 Task: Find connections with filter location Lingcheng with filter topic #Lockdownwith filter profile language German with filter current company HARMAN India with filter school Integral University, Lucknow, Uttar Pradesh with filter industry Animation and Post-production with filter service category Date Entry with filter keywords title Chief Engineer
Action: Mouse moved to (295, 194)
Screenshot: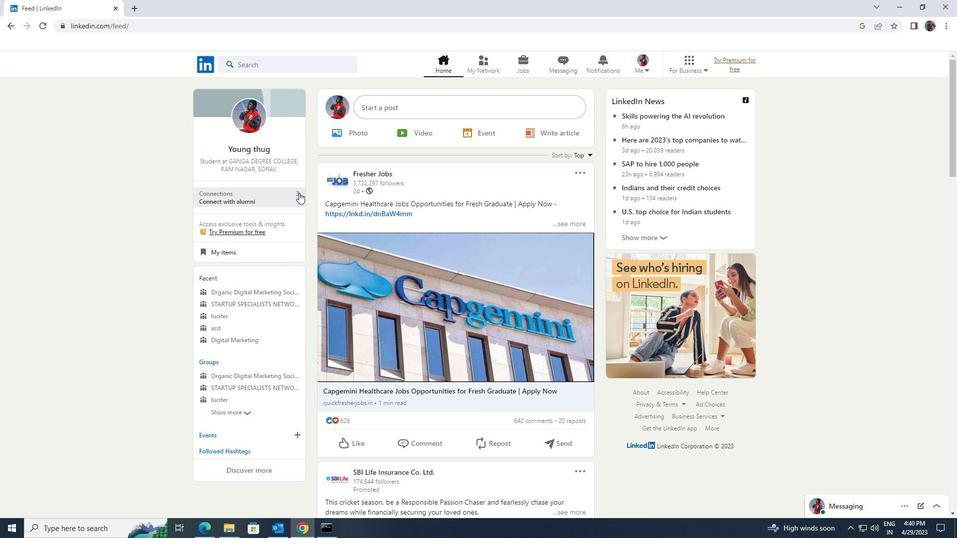 
Action: Mouse pressed left at (295, 194)
Screenshot: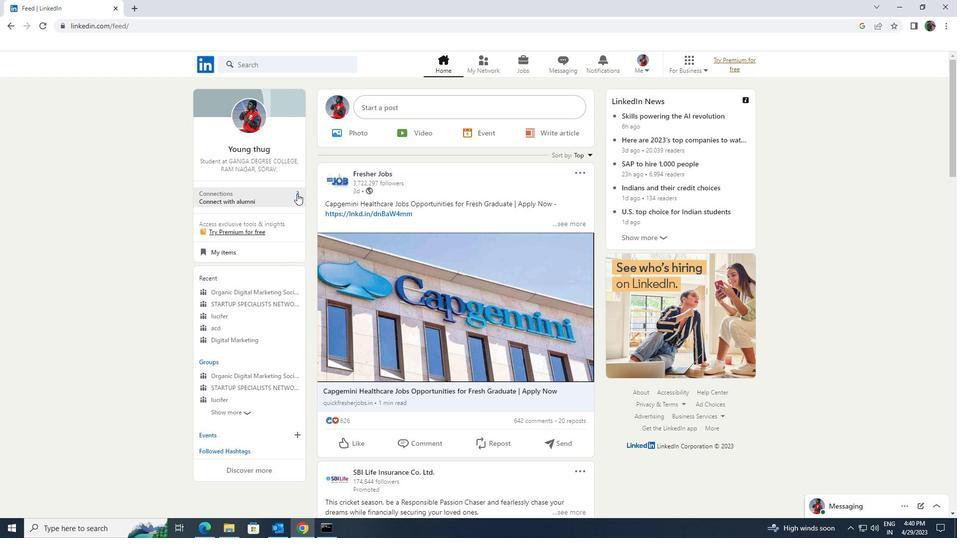 
Action: Mouse moved to (304, 123)
Screenshot: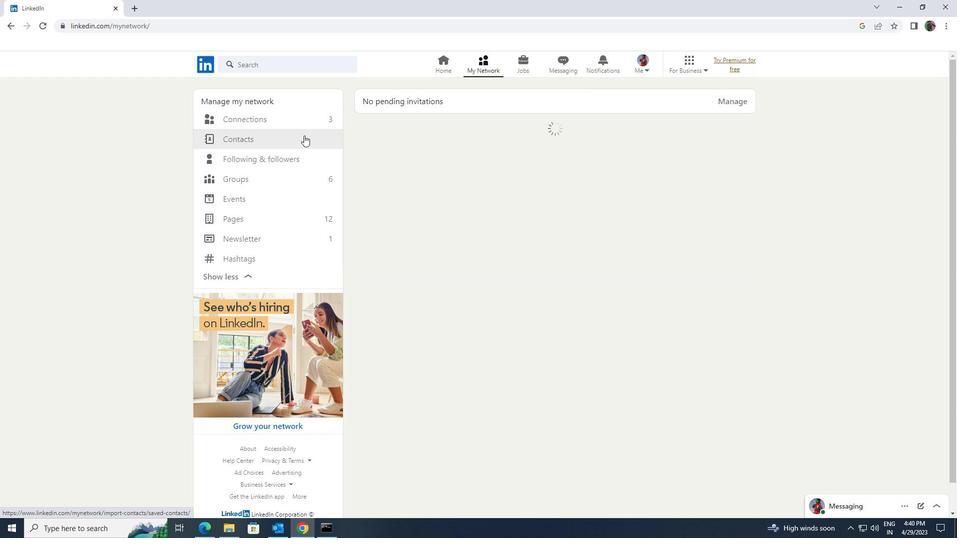 
Action: Mouse pressed left at (304, 123)
Screenshot: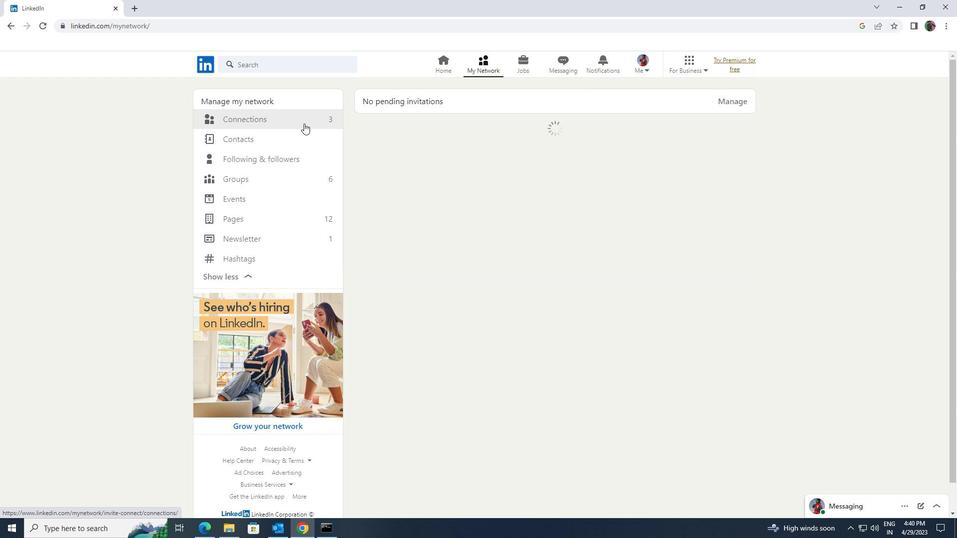 
Action: Mouse moved to (529, 121)
Screenshot: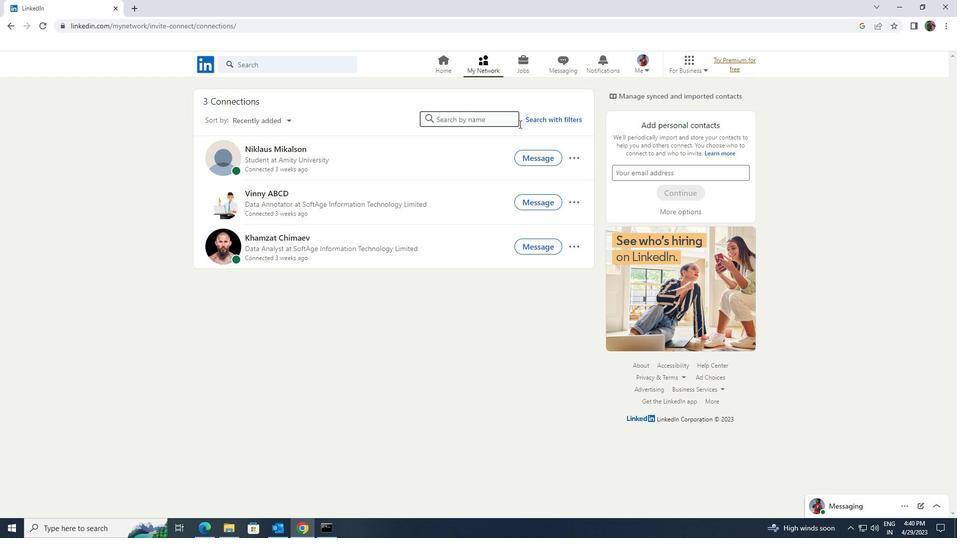 
Action: Mouse pressed left at (529, 121)
Screenshot: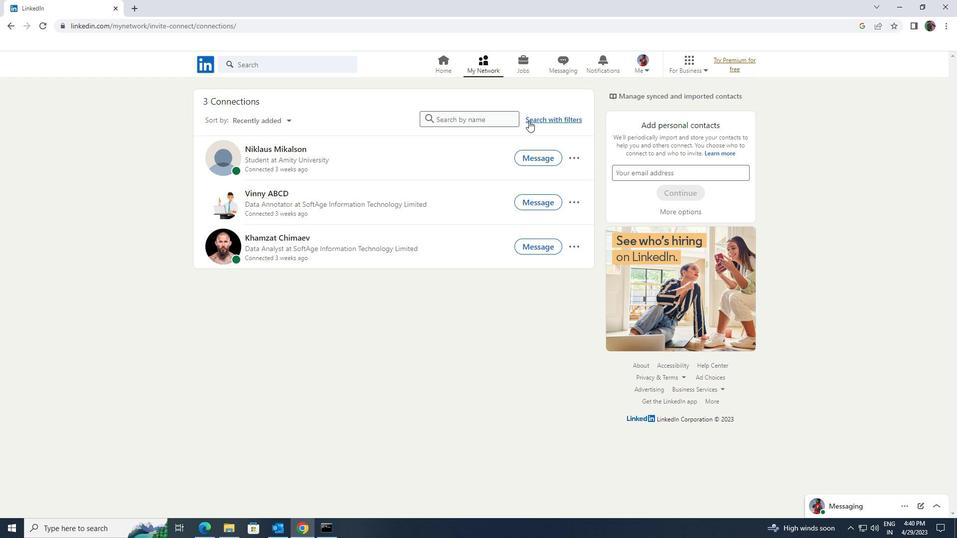 
Action: Mouse moved to (514, 92)
Screenshot: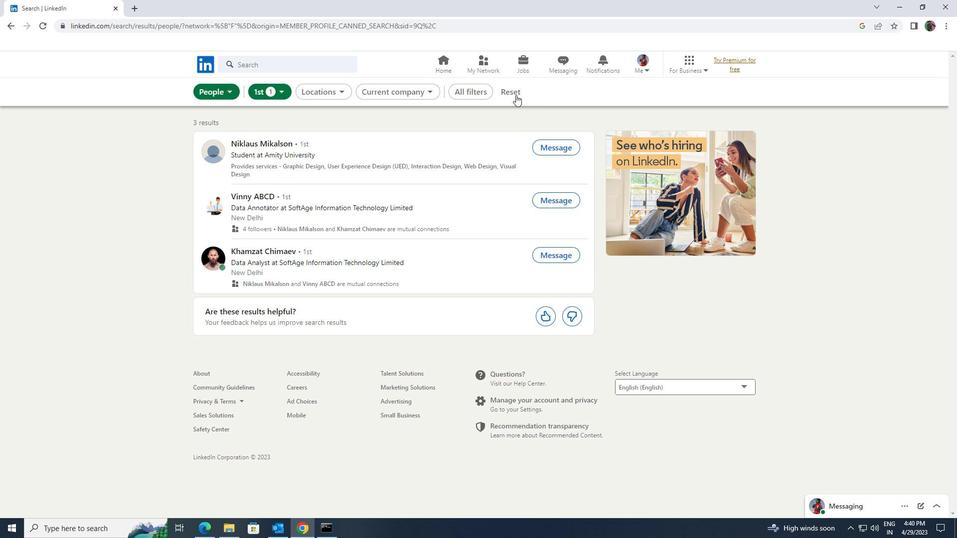 
Action: Mouse pressed left at (514, 92)
Screenshot: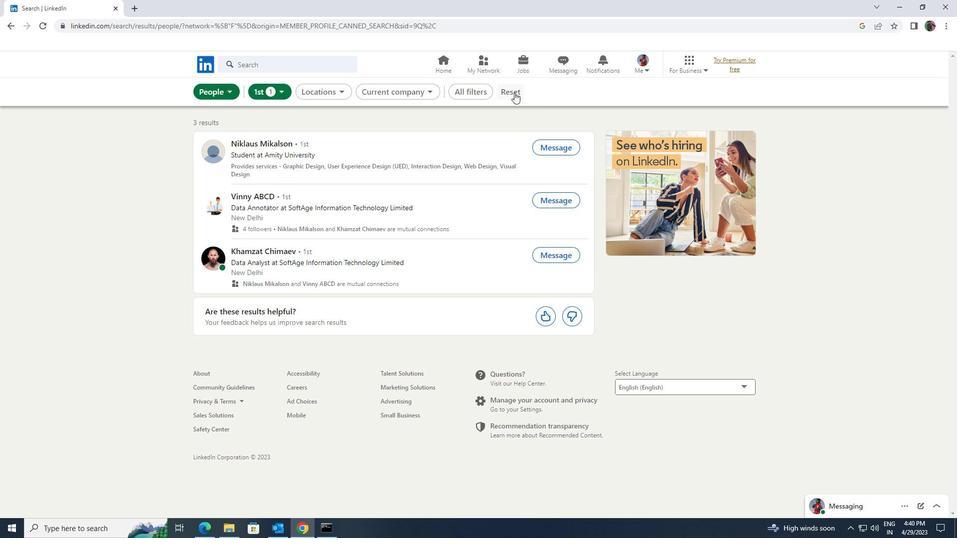 
Action: Mouse moved to (497, 89)
Screenshot: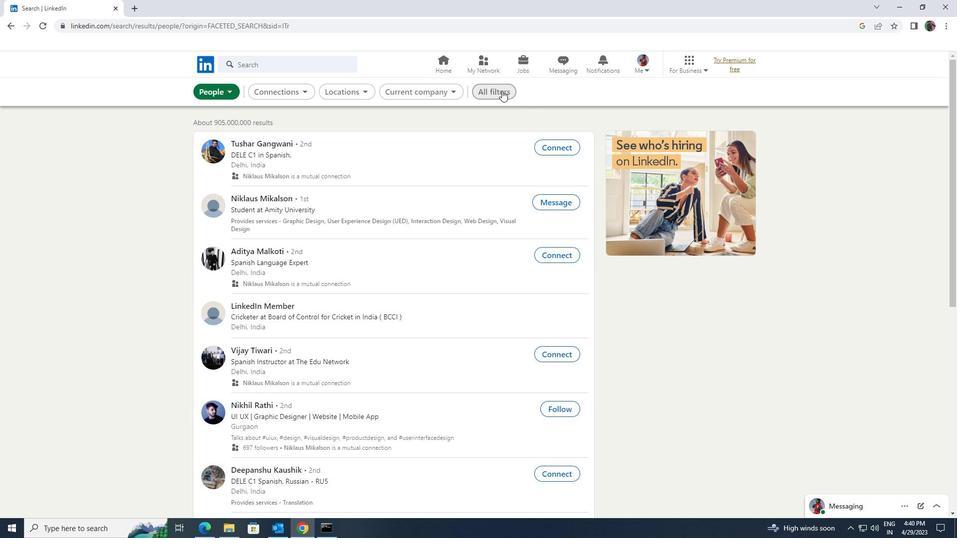 
Action: Mouse pressed left at (497, 89)
Screenshot: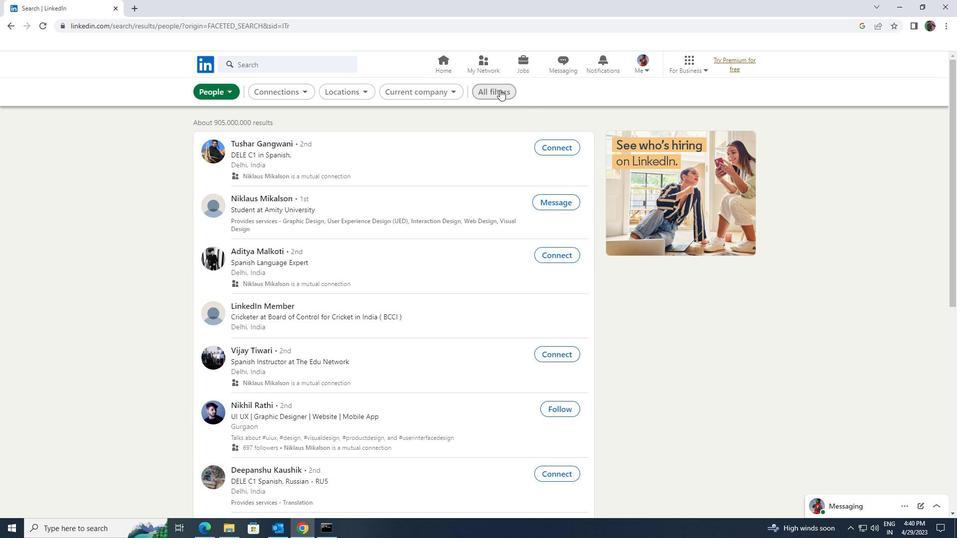 
Action: Mouse moved to (782, 279)
Screenshot: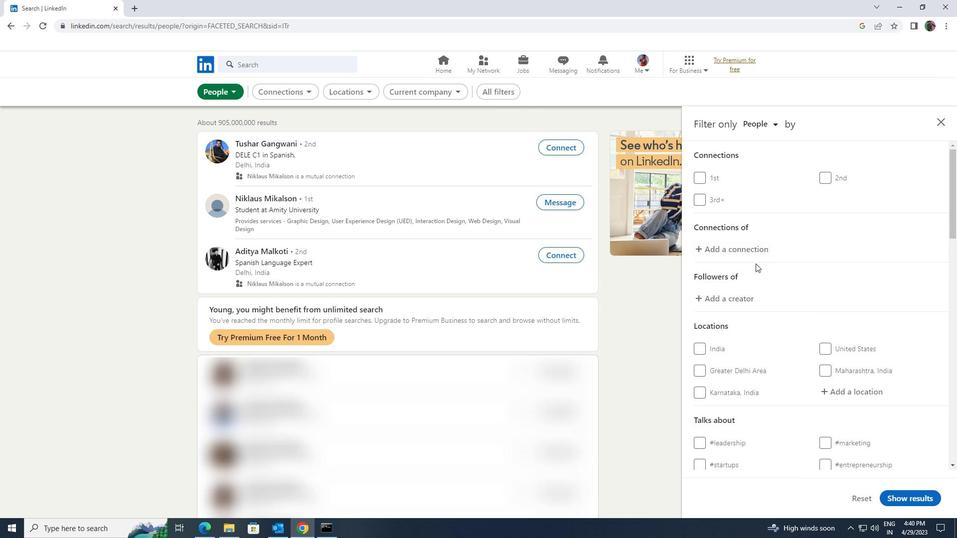 
Action: Mouse scrolled (782, 279) with delta (0, 0)
Screenshot: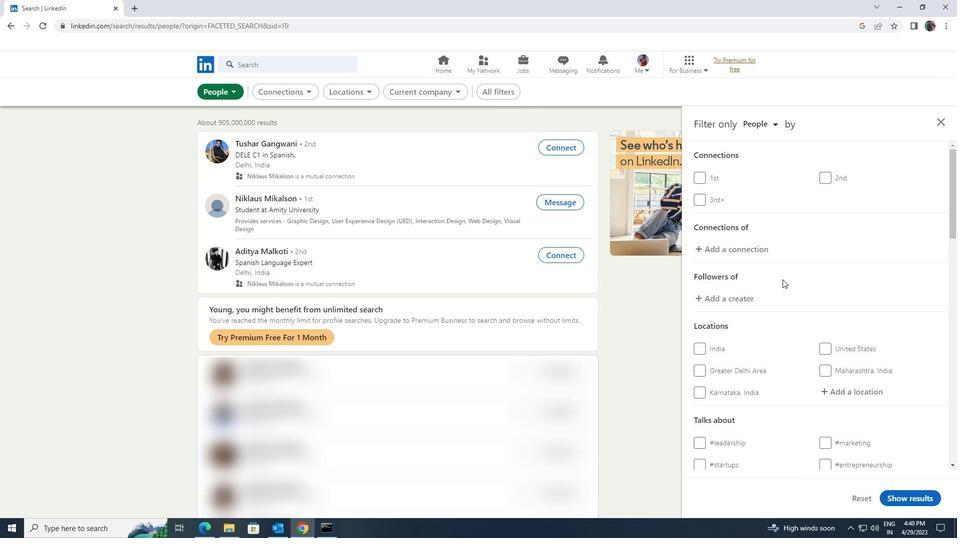 
Action: Mouse scrolled (782, 279) with delta (0, 0)
Screenshot: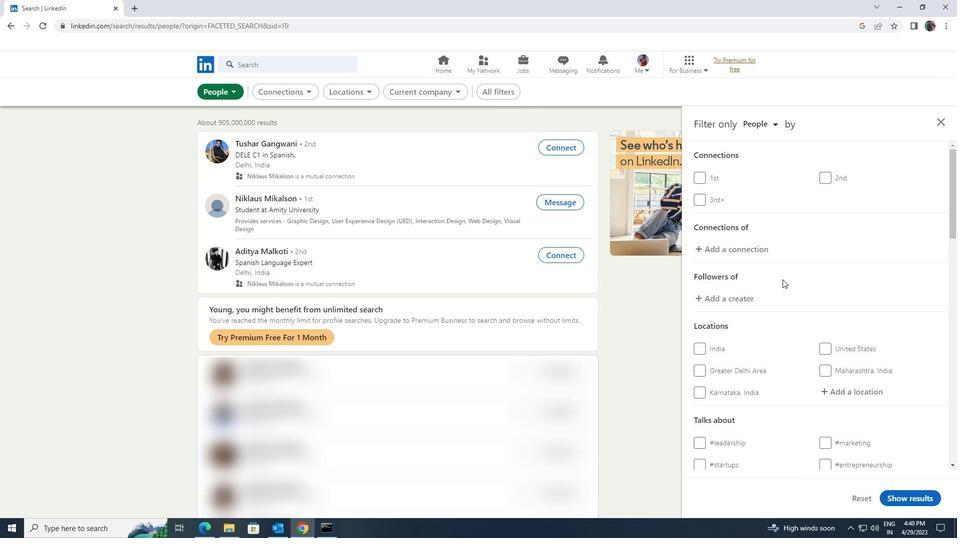 
Action: Mouse moved to (838, 288)
Screenshot: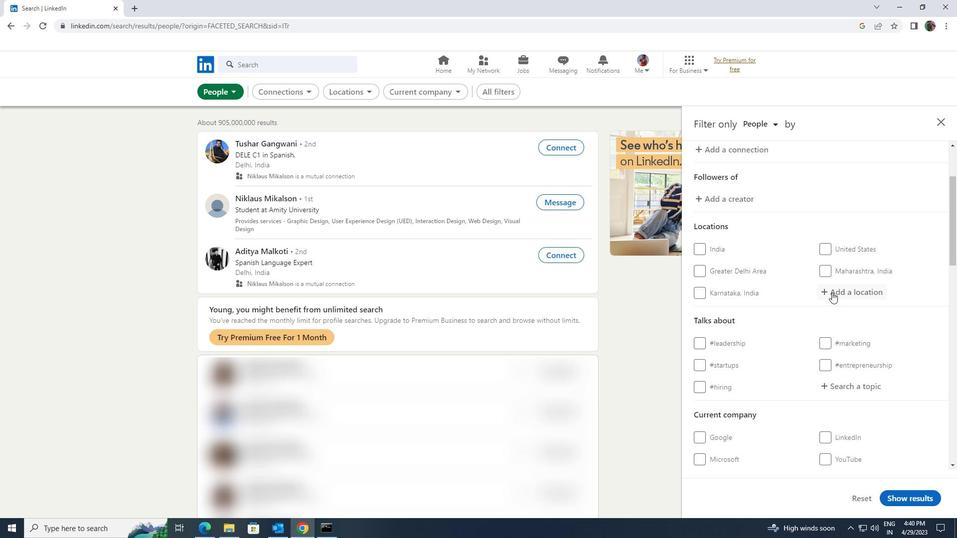 
Action: Mouse pressed left at (838, 288)
Screenshot: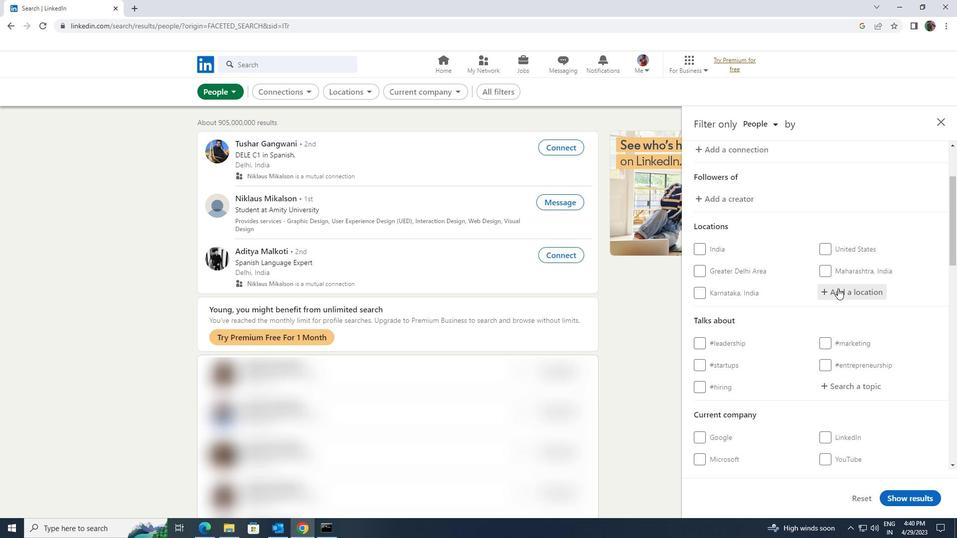 
Action: Mouse moved to (841, 289)
Screenshot: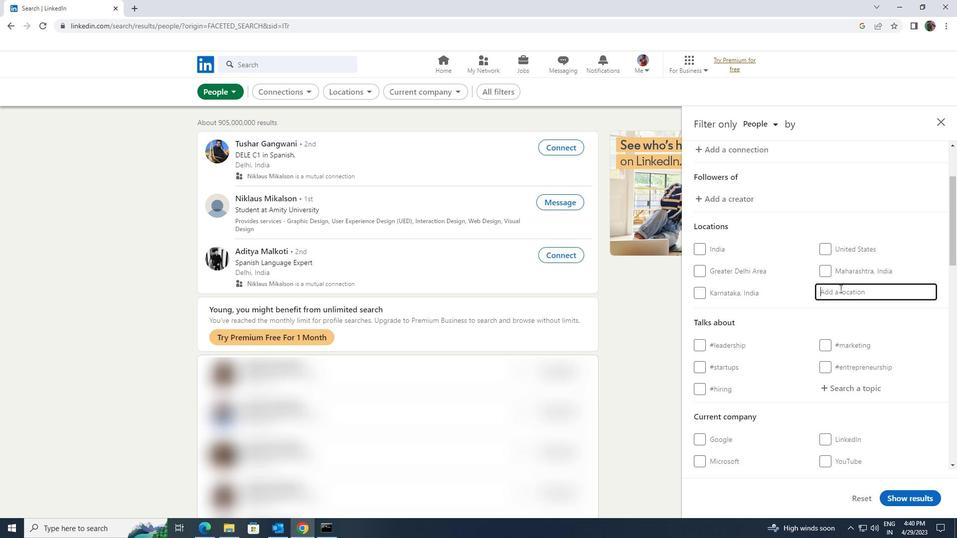 
Action: Key pressed <Key.shift>LINGCHENG
Screenshot: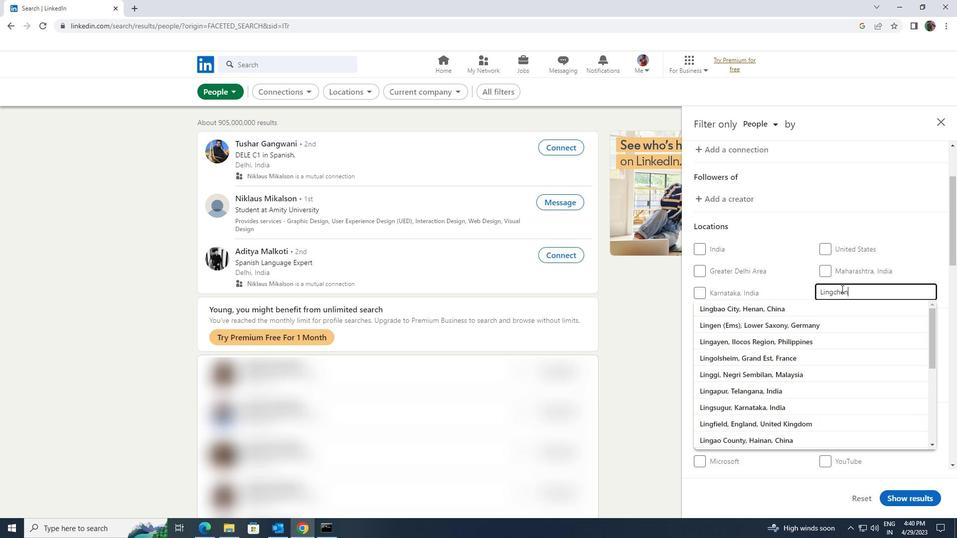 
Action: Mouse moved to (846, 387)
Screenshot: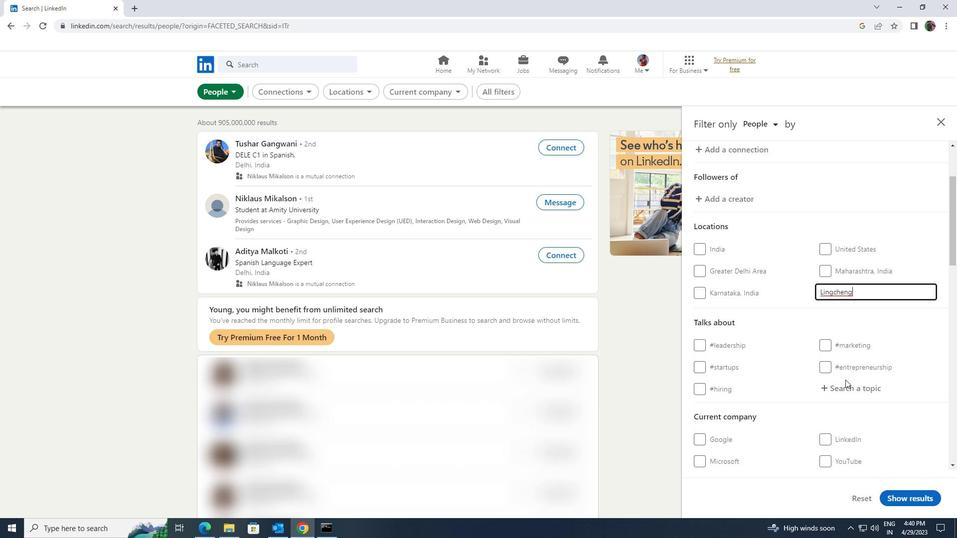 
Action: Mouse pressed left at (846, 387)
Screenshot: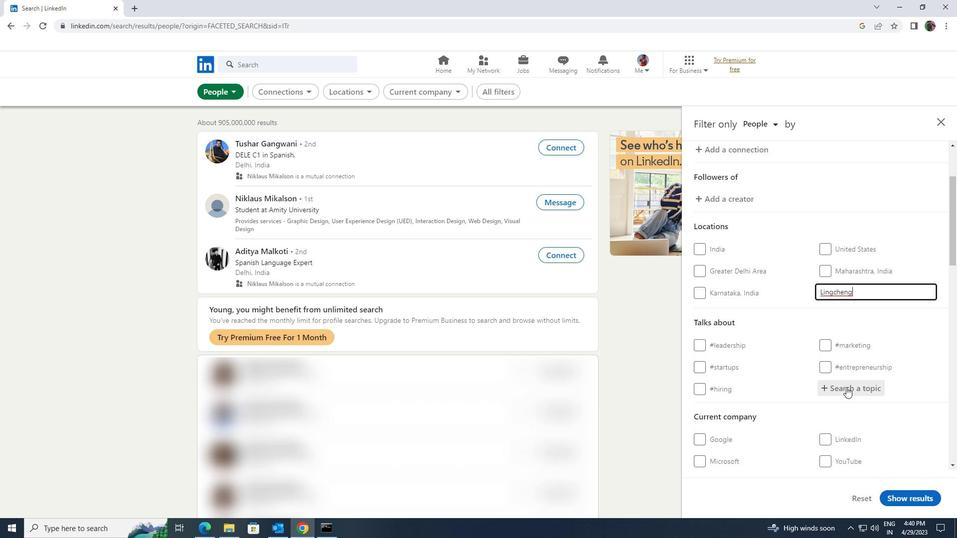 
Action: Key pressed <Key.shift>LOCKD
Screenshot: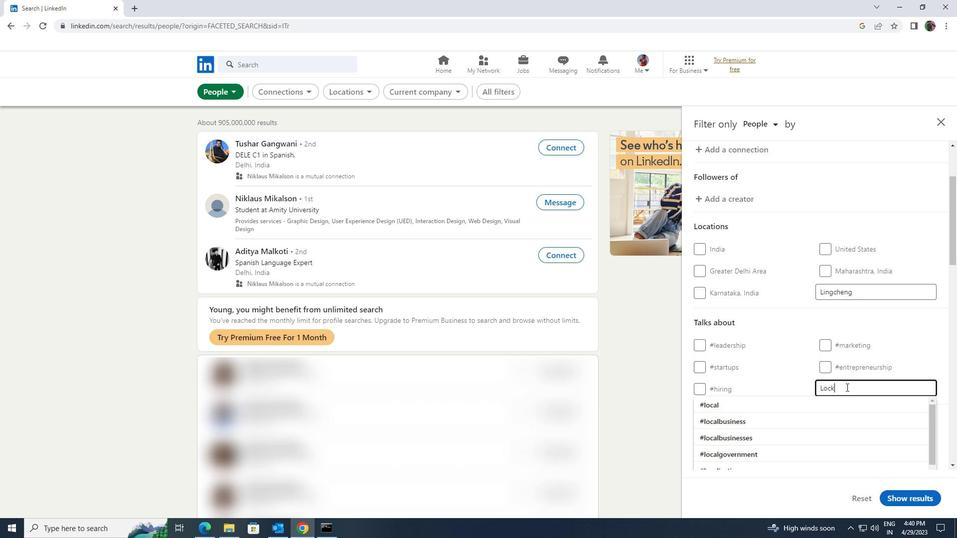 
Action: Mouse moved to (835, 400)
Screenshot: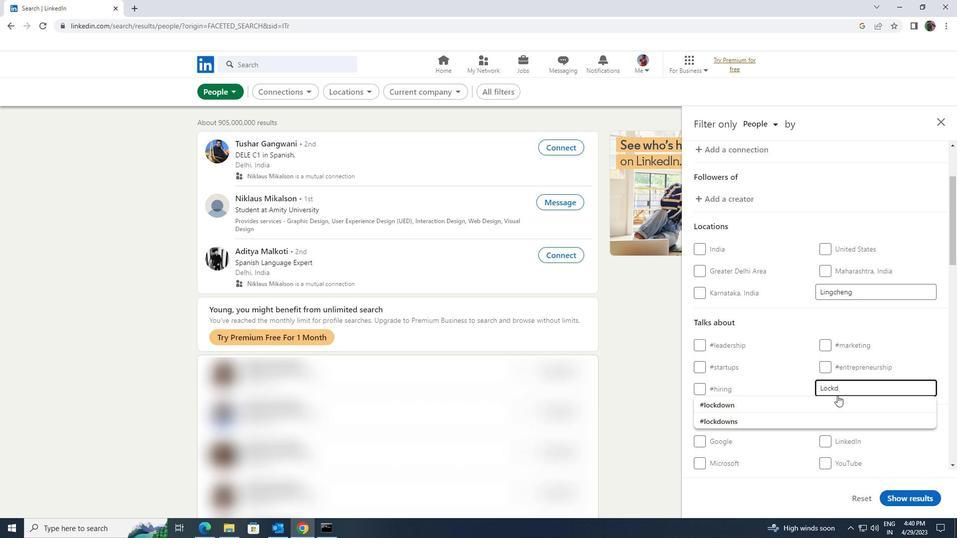 
Action: Mouse pressed left at (835, 400)
Screenshot: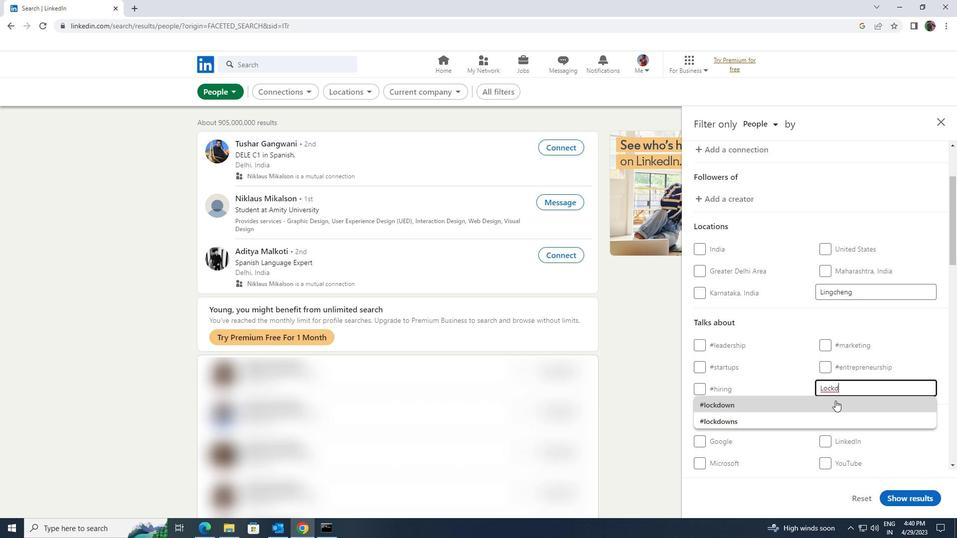 
Action: Mouse scrolled (835, 400) with delta (0, 0)
Screenshot: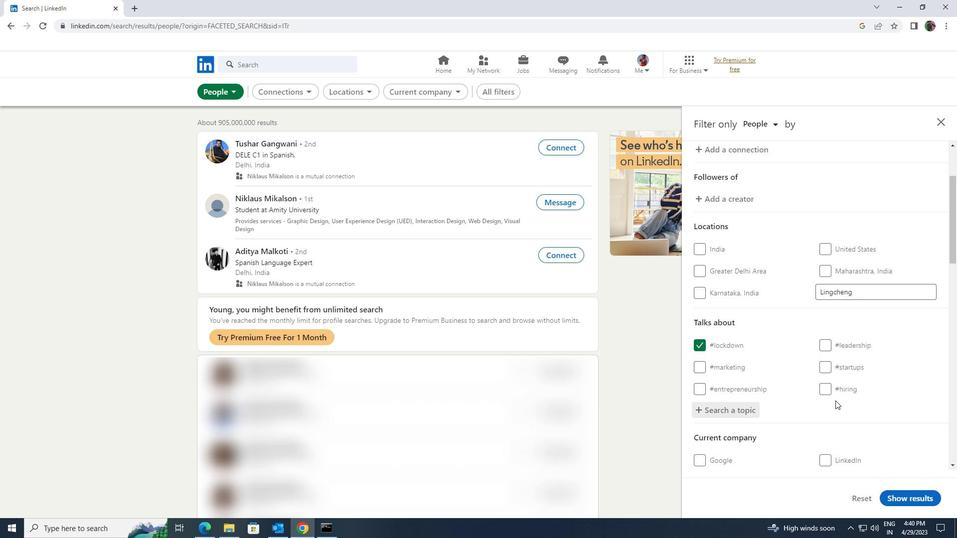 
Action: Mouse scrolled (835, 400) with delta (0, 0)
Screenshot: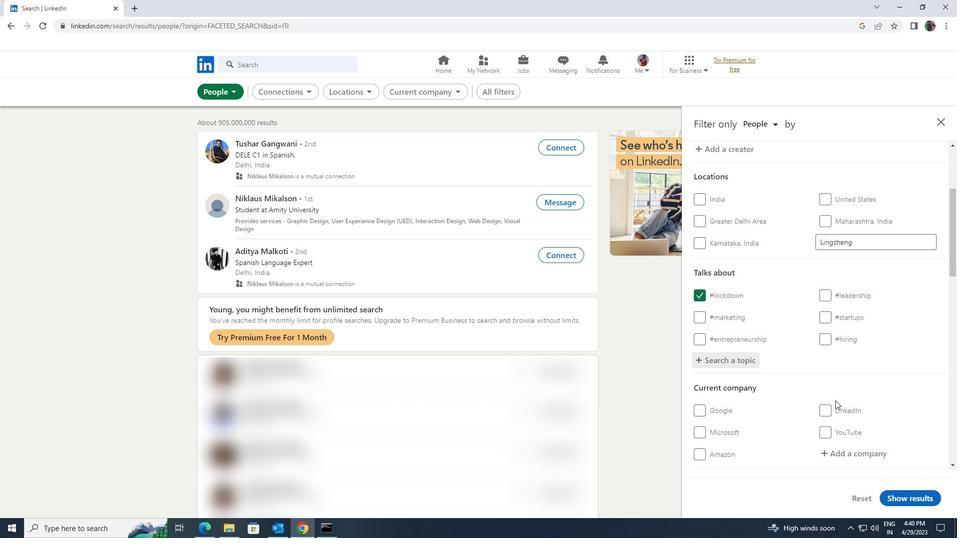 
Action: Mouse scrolled (835, 400) with delta (0, 0)
Screenshot: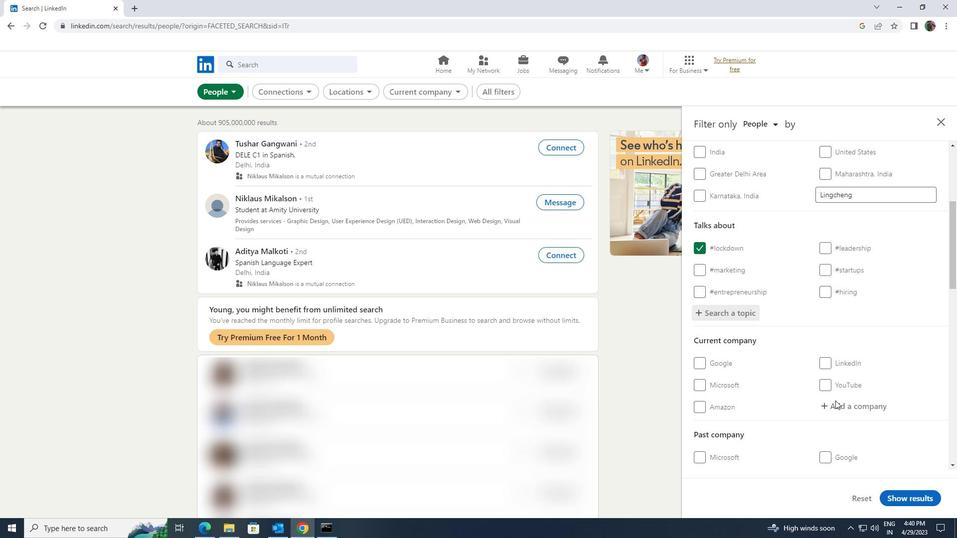 
Action: Mouse scrolled (835, 400) with delta (0, 0)
Screenshot: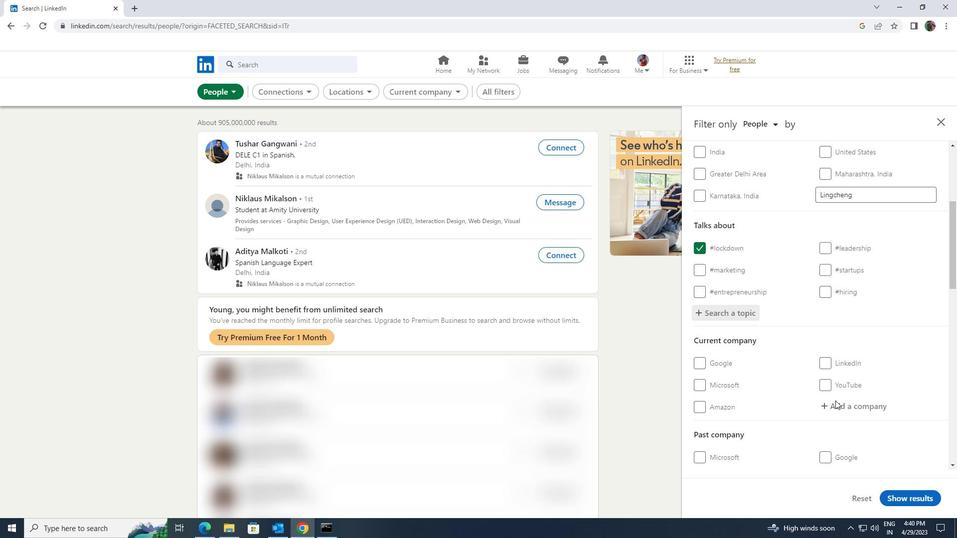 
Action: Mouse scrolled (835, 400) with delta (0, 0)
Screenshot: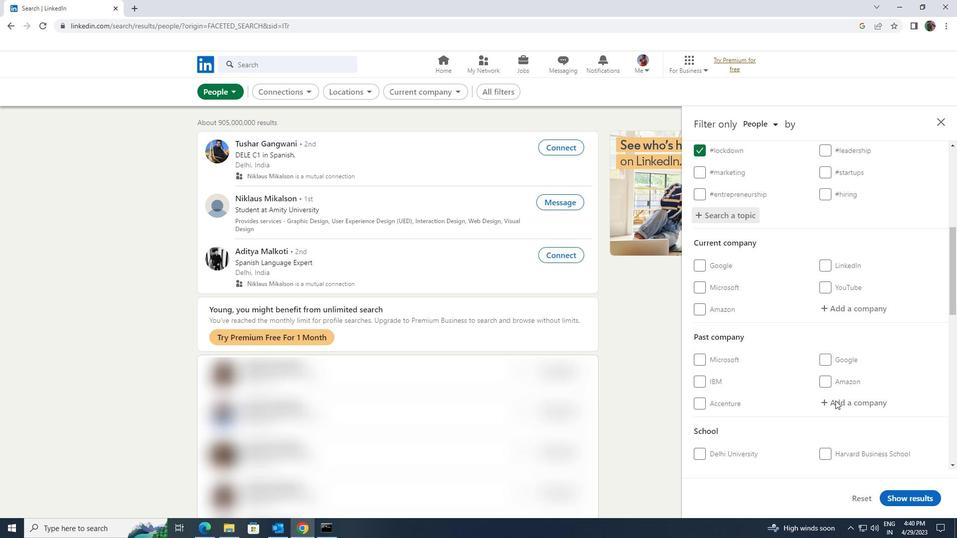 
Action: Mouse scrolled (835, 400) with delta (0, 0)
Screenshot: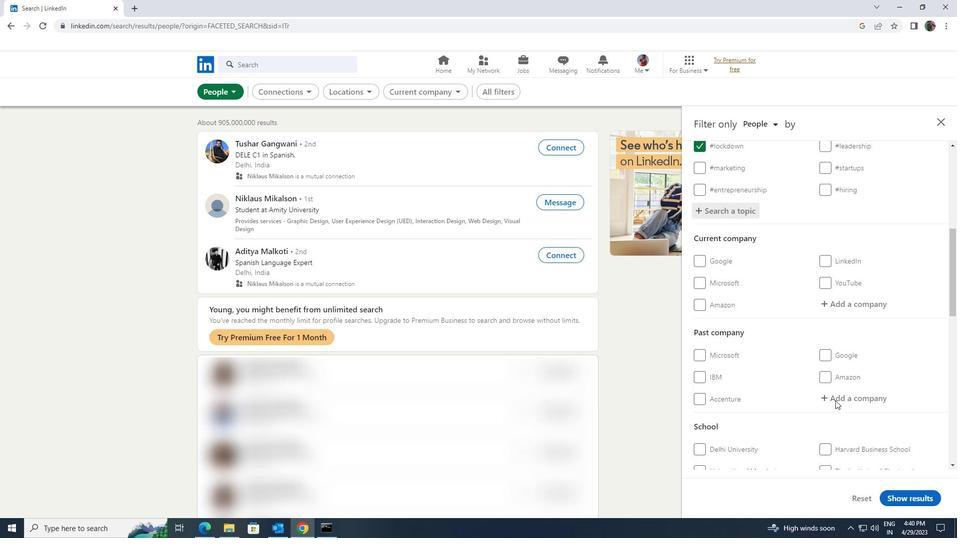 
Action: Mouse scrolled (835, 400) with delta (0, 0)
Screenshot: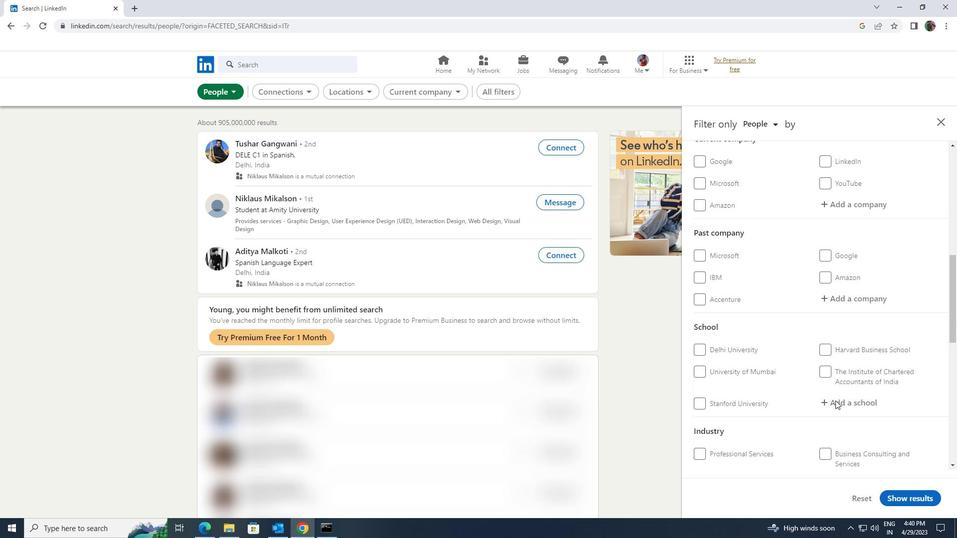 
Action: Mouse scrolled (835, 400) with delta (0, 0)
Screenshot: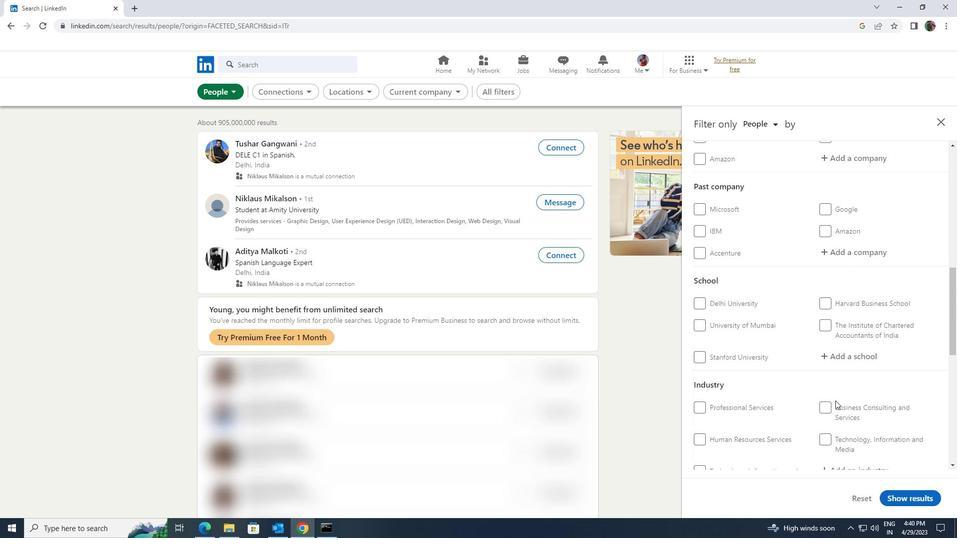 
Action: Mouse scrolled (835, 400) with delta (0, 0)
Screenshot: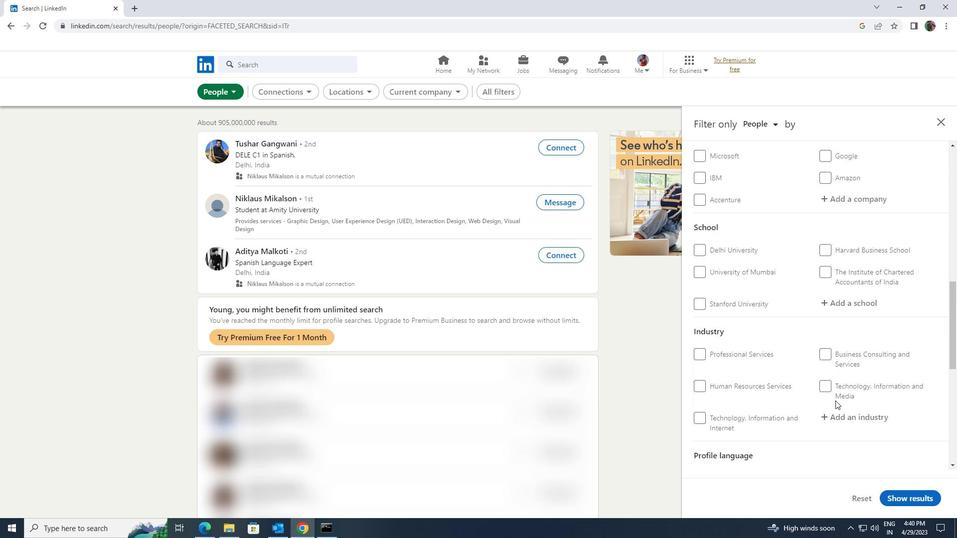 
Action: Mouse scrolled (835, 400) with delta (0, 0)
Screenshot: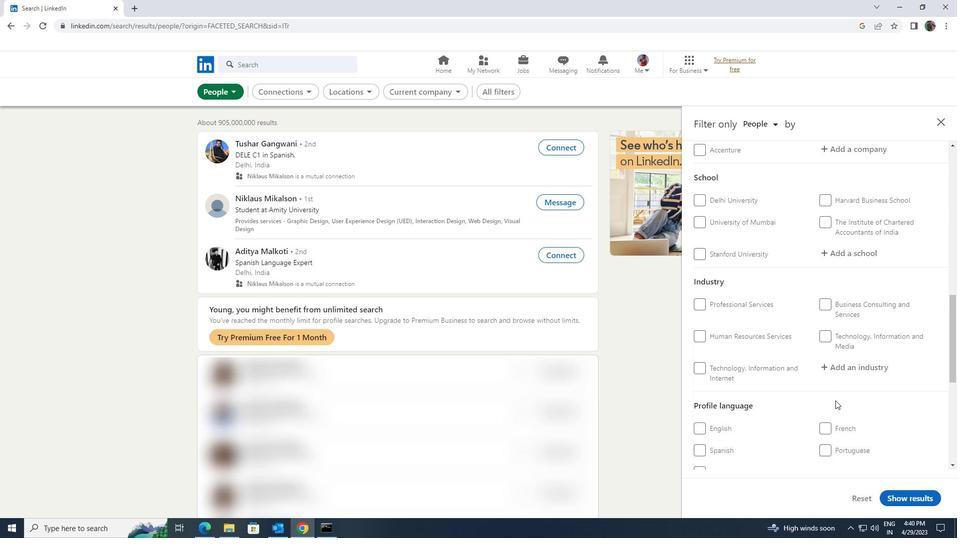 
Action: Mouse moved to (695, 416)
Screenshot: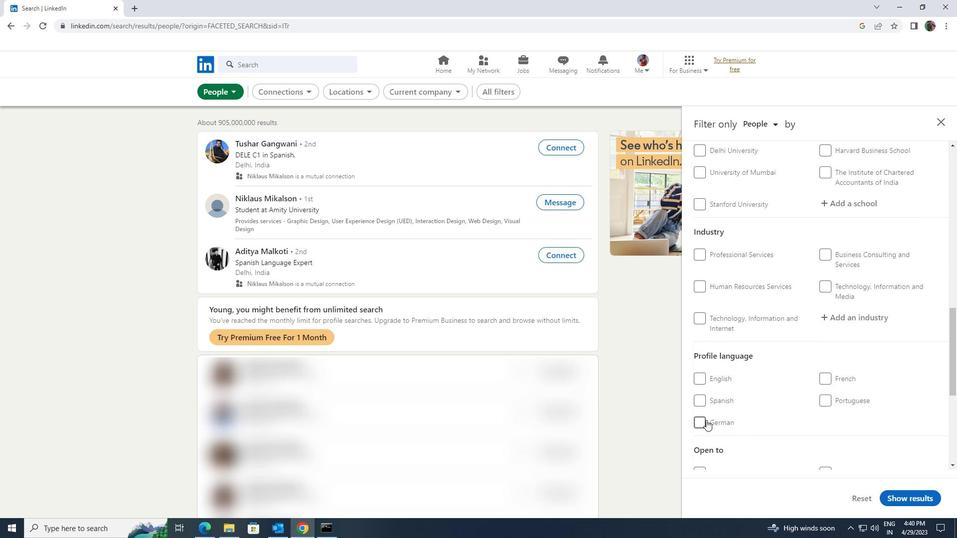 
Action: Mouse pressed left at (695, 416)
Screenshot: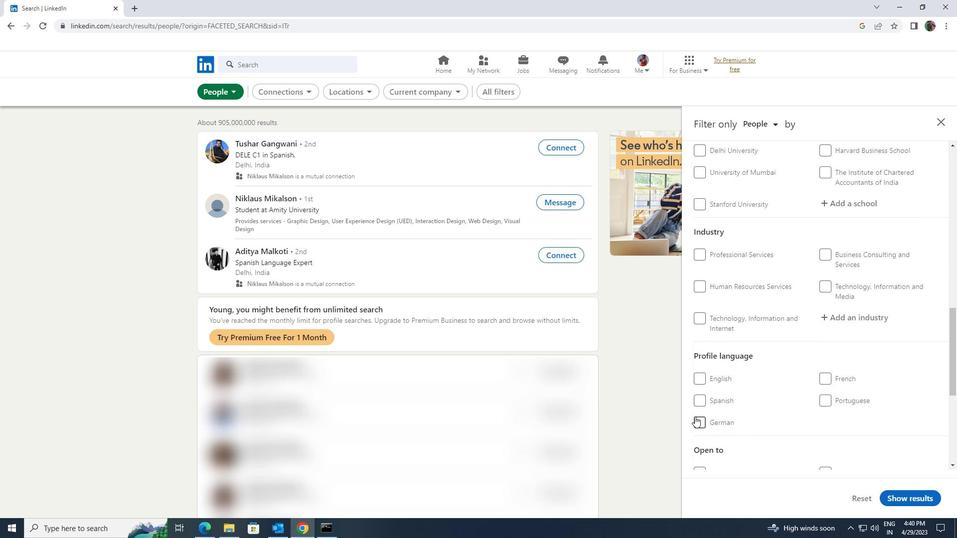 
Action: Mouse moved to (746, 433)
Screenshot: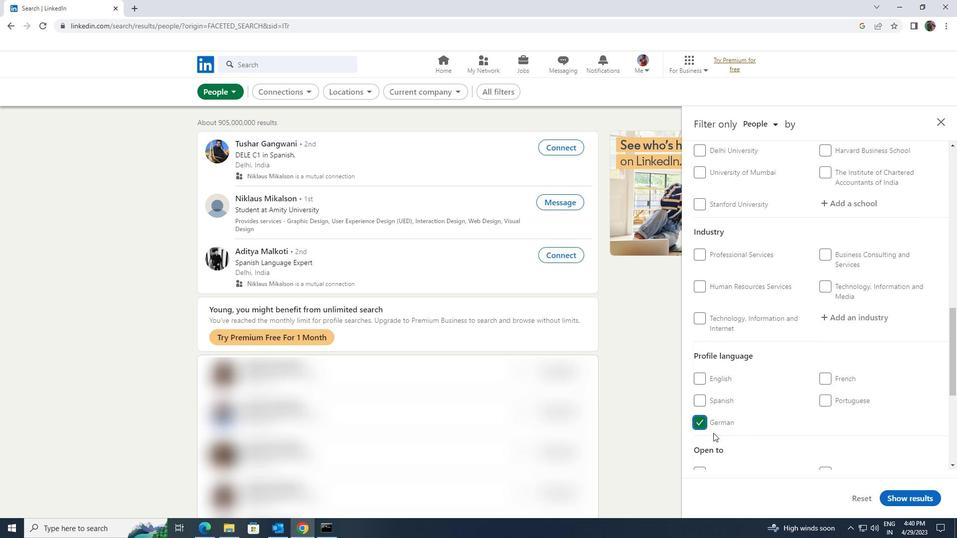 
Action: Mouse scrolled (746, 433) with delta (0, 0)
Screenshot: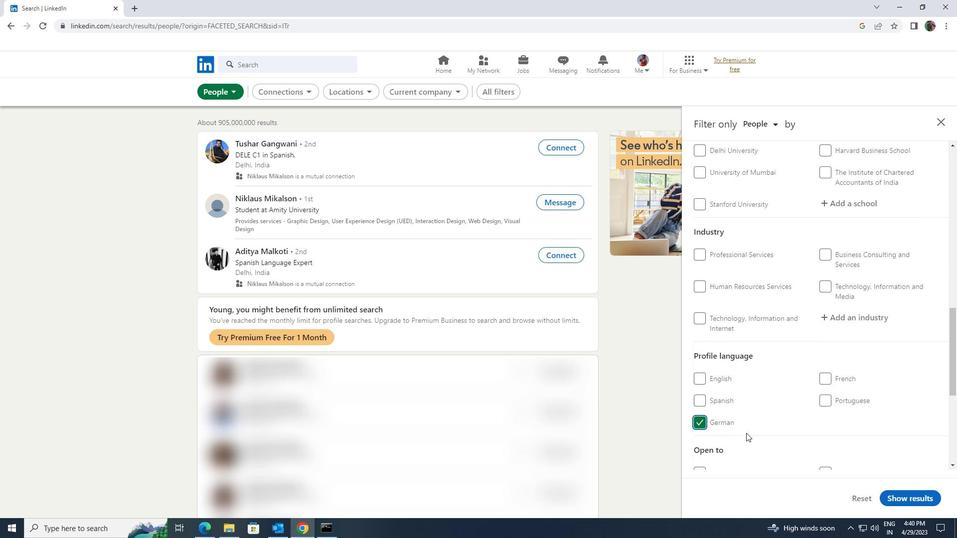 
Action: Mouse scrolled (746, 433) with delta (0, 0)
Screenshot: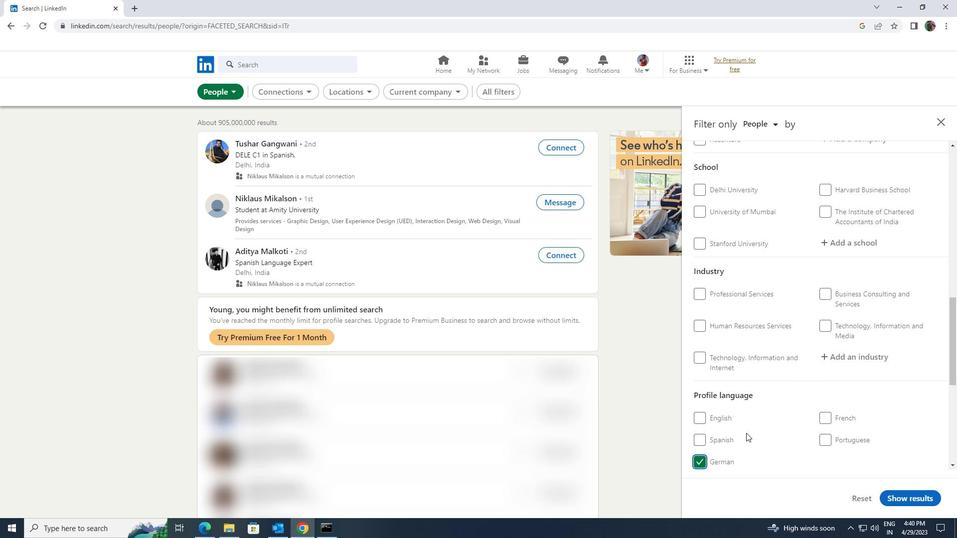 
Action: Mouse scrolled (746, 433) with delta (0, 0)
Screenshot: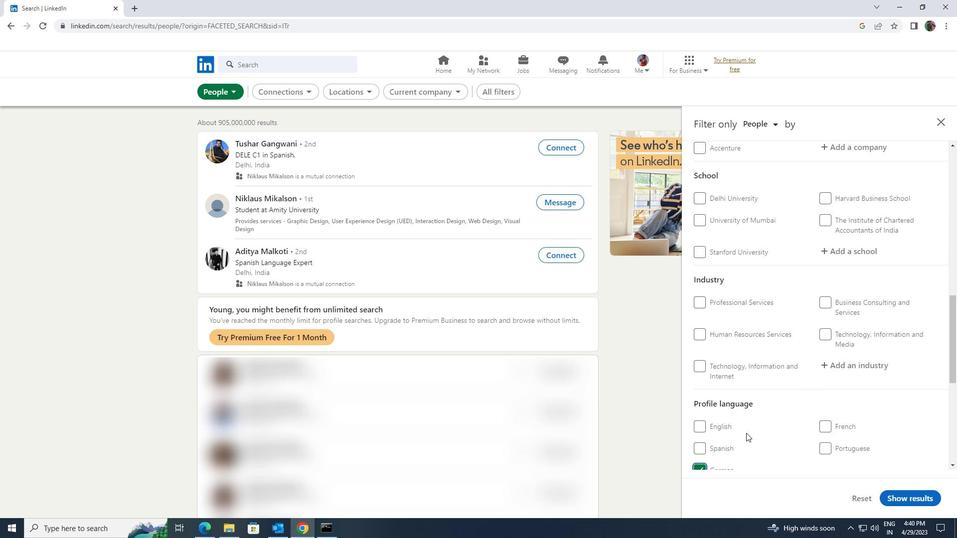 
Action: Mouse scrolled (746, 433) with delta (0, 0)
Screenshot: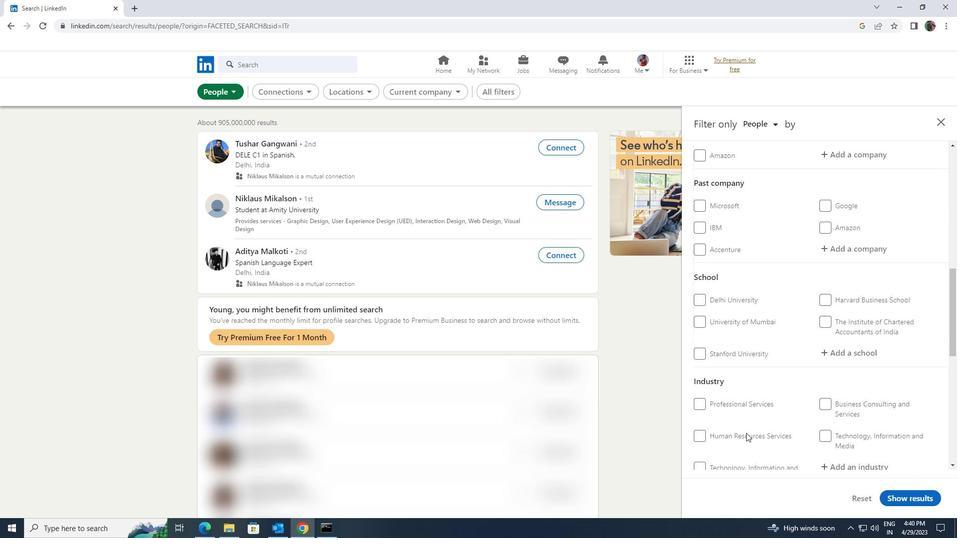 
Action: Mouse scrolled (746, 433) with delta (0, 0)
Screenshot: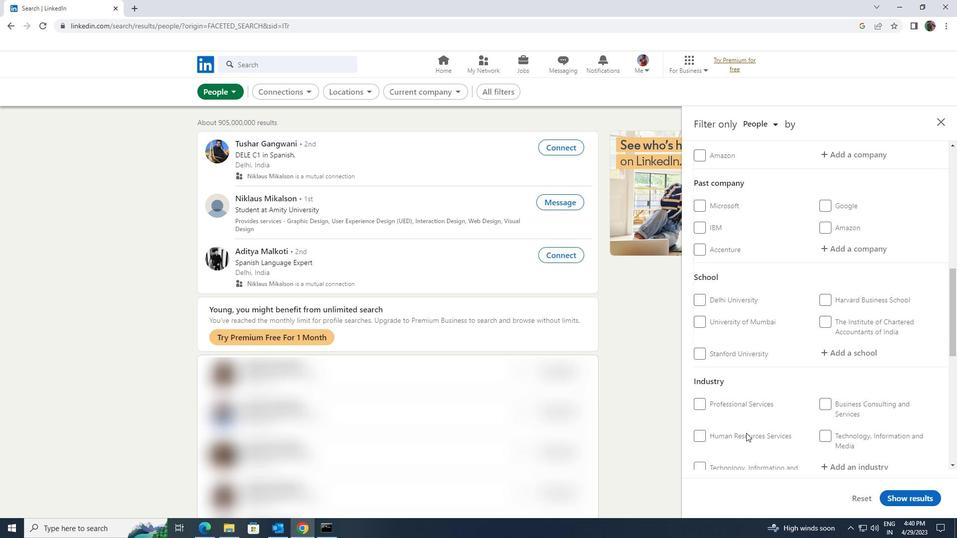 
Action: Mouse scrolled (746, 433) with delta (0, 0)
Screenshot: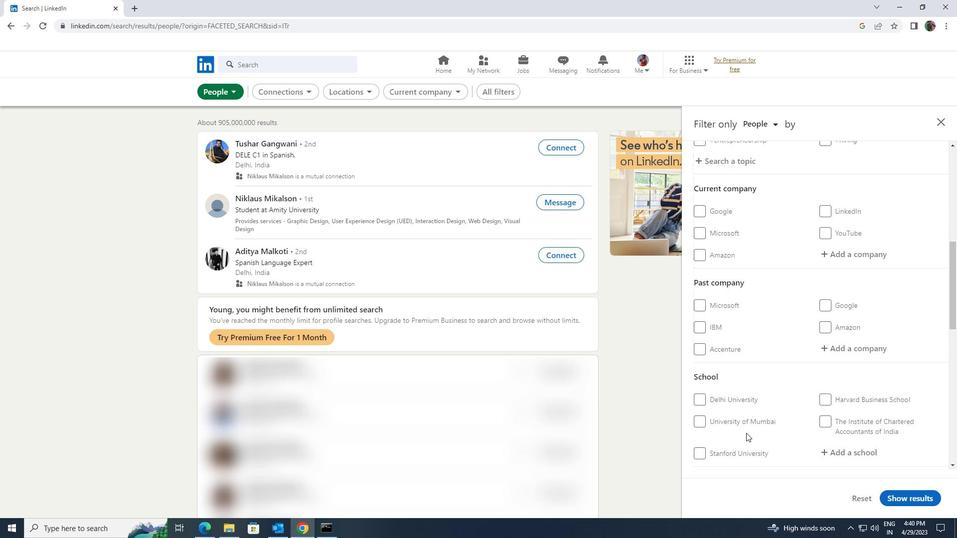 
Action: Mouse scrolled (746, 433) with delta (0, 0)
Screenshot: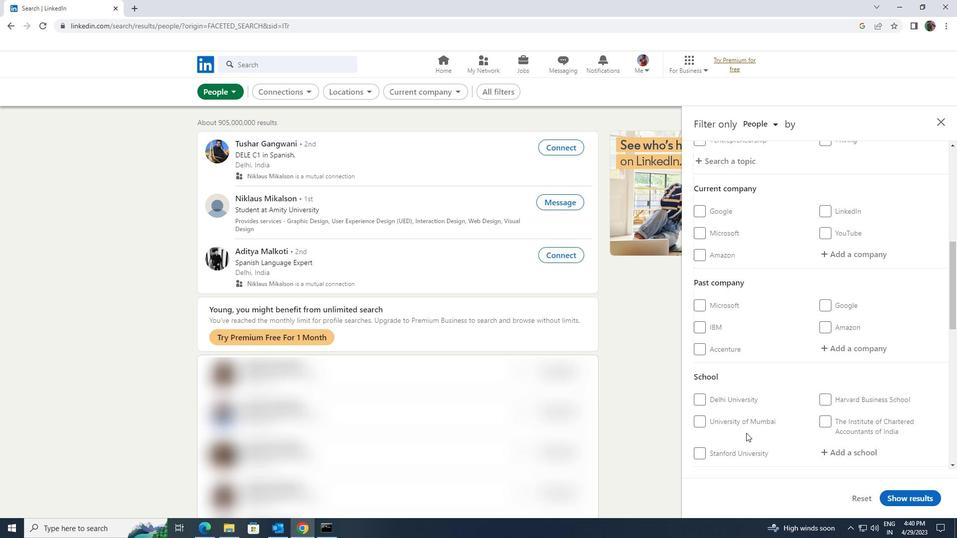 
Action: Mouse moved to (841, 357)
Screenshot: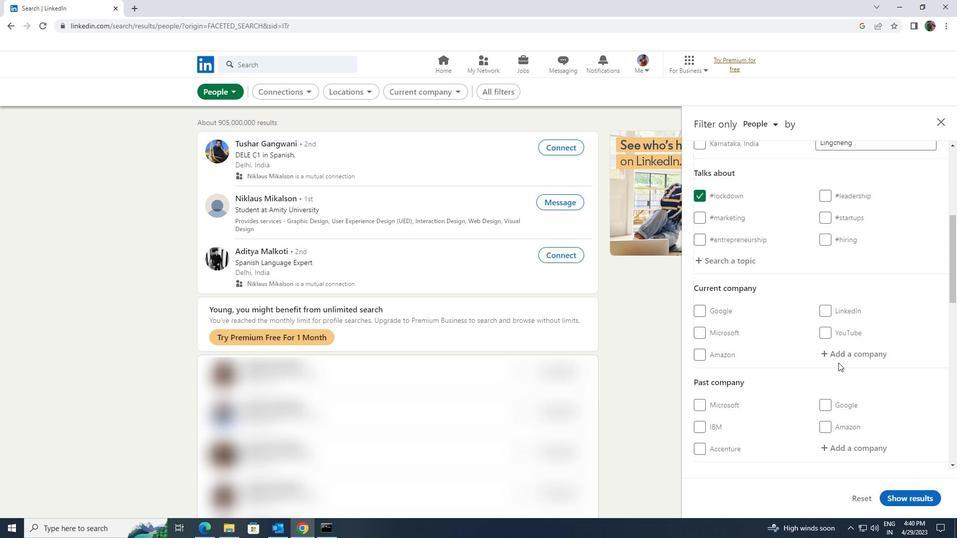 
Action: Mouse pressed left at (841, 357)
Screenshot: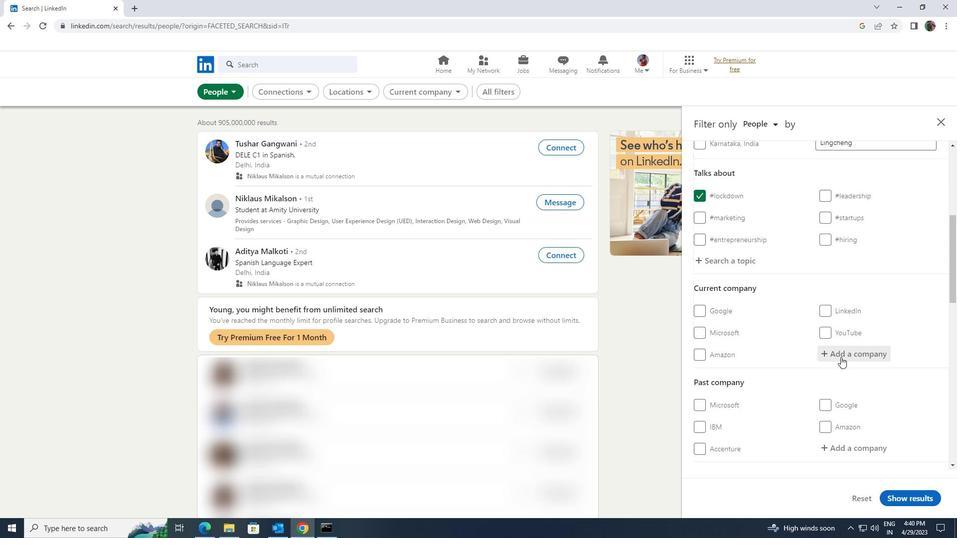 
Action: Key pressed <Key.shift>HARMA
Screenshot: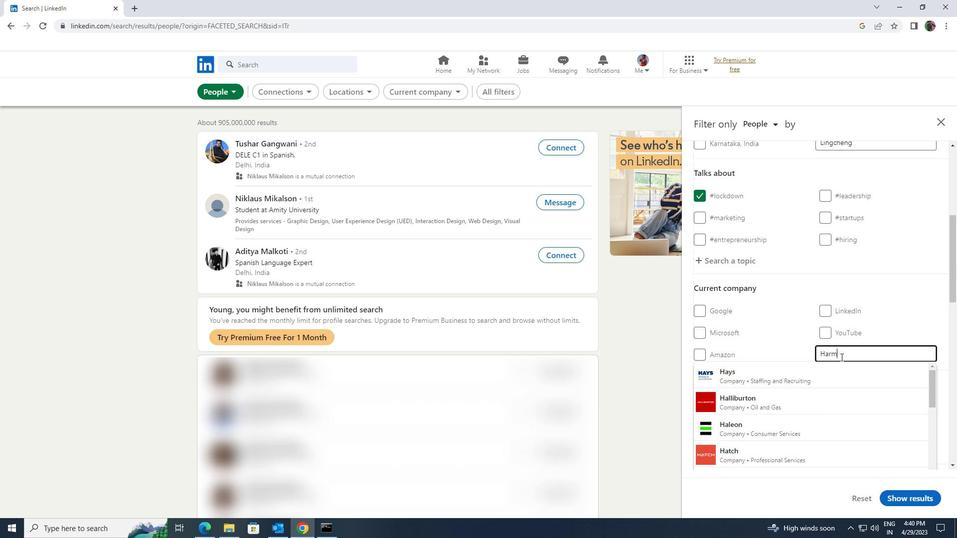 
Action: Mouse moved to (812, 400)
Screenshot: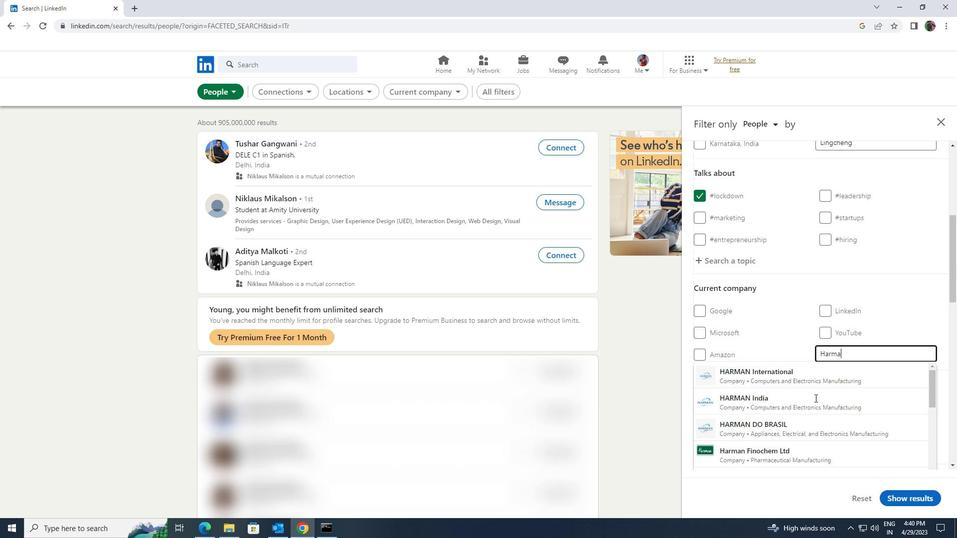 
Action: Mouse pressed left at (812, 400)
Screenshot: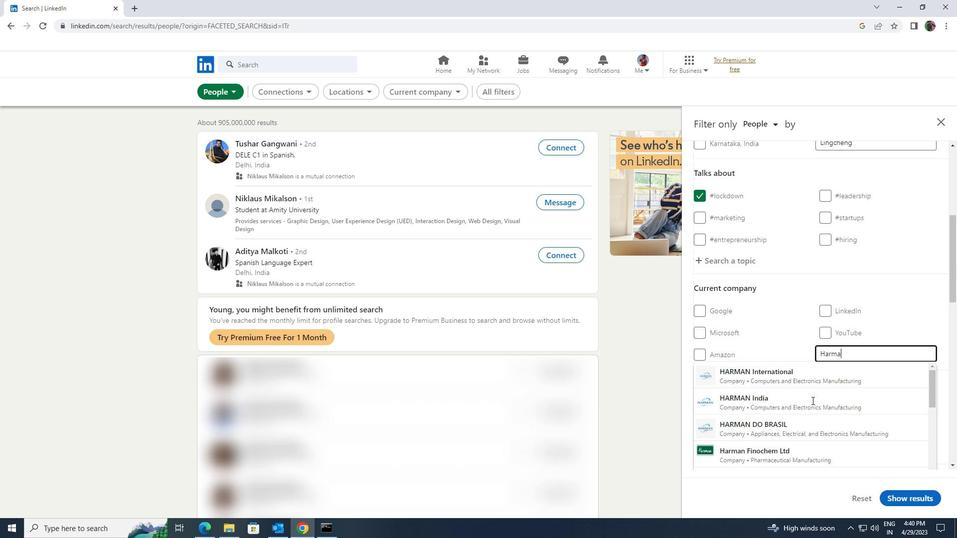 
Action: Mouse moved to (806, 401)
Screenshot: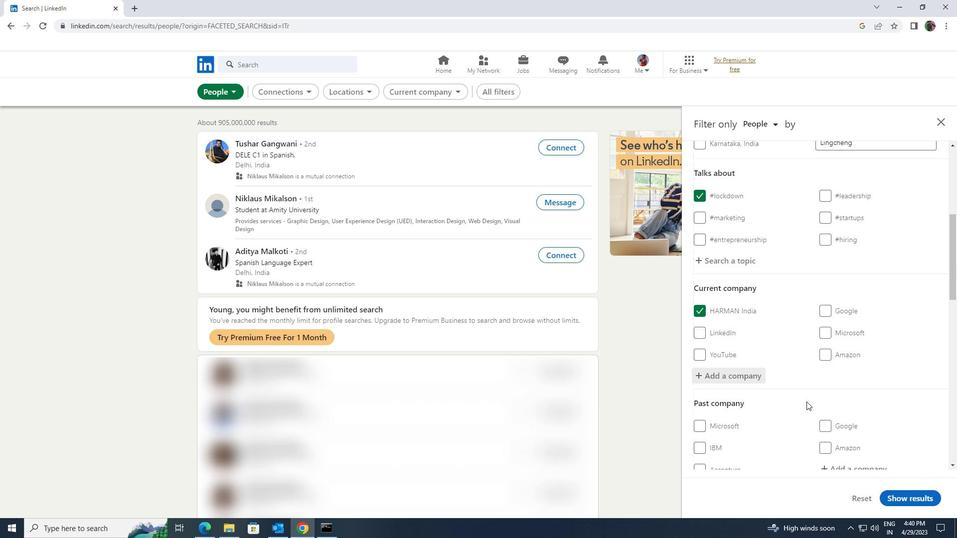 
Action: Mouse scrolled (806, 401) with delta (0, 0)
Screenshot: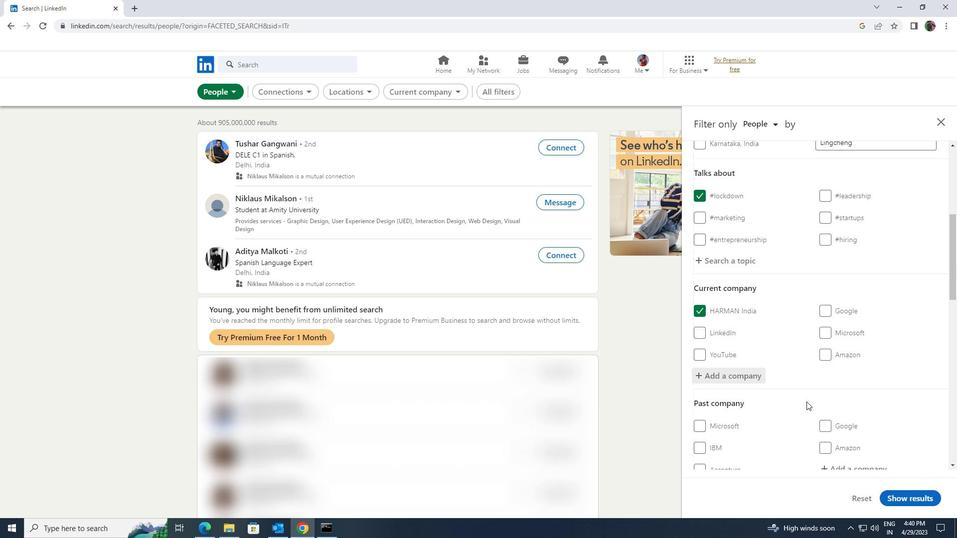 
Action: Mouse scrolled (806, 401) with delta (0, 0)
Screenshot: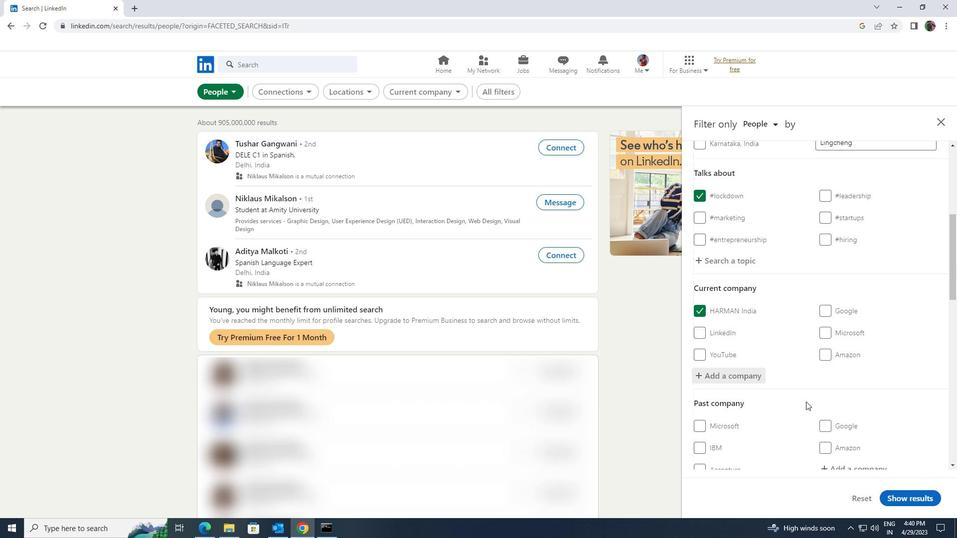 
Action: Mouse moved to (806, 400)
Screenshot: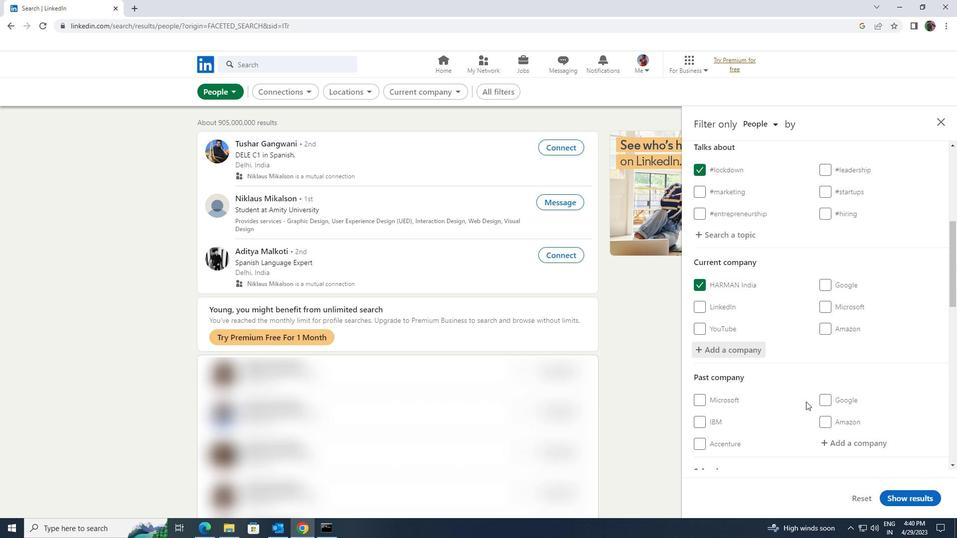 
Action: Mouse scrolled (806, 400) with delta (0, 0)
Screenshot: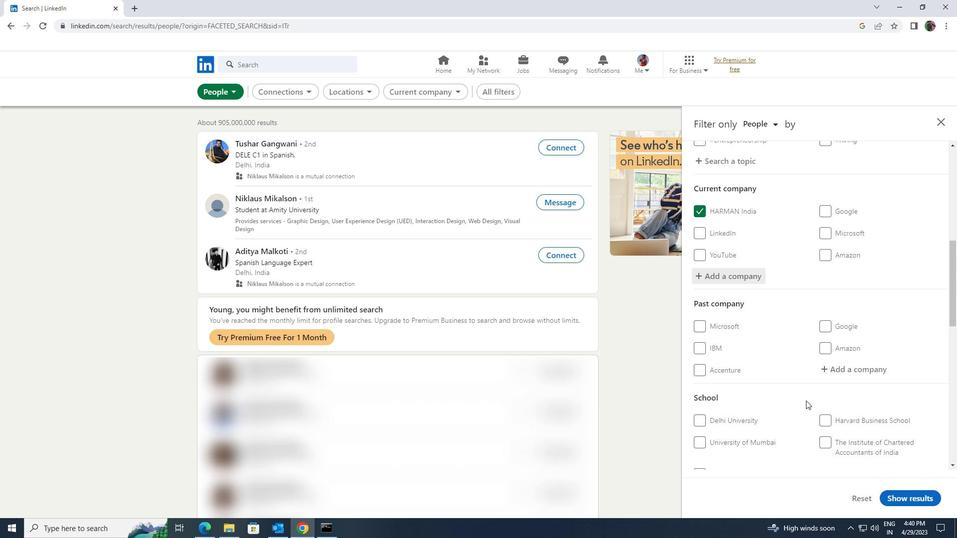 
Action: Mouse moved to (838, 416)
Screenshot: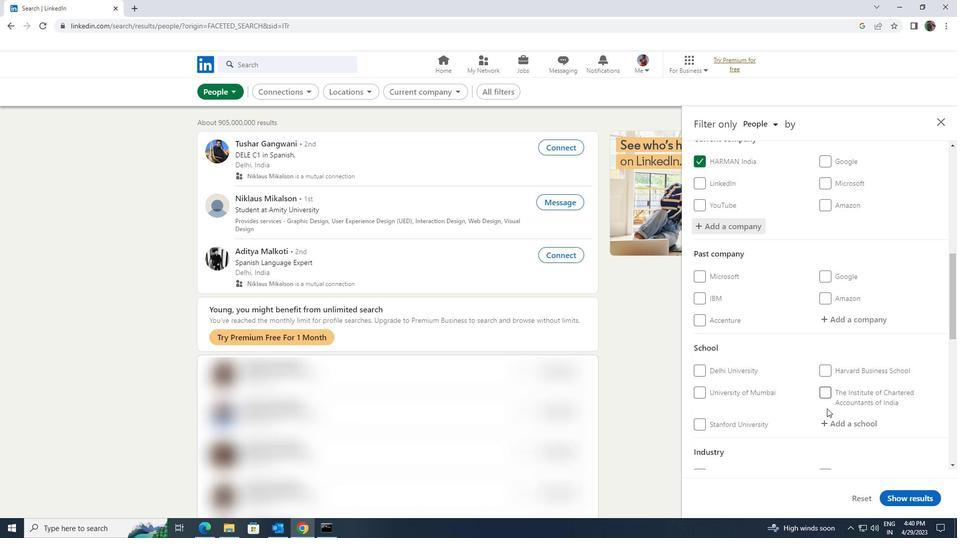 
Action: Mouse pressed left at (838, 416)
Screenshot: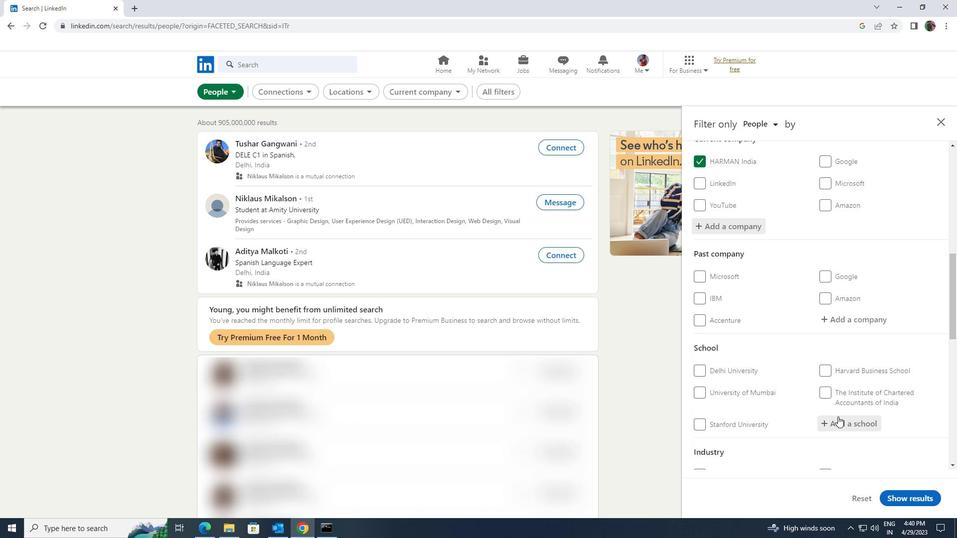 
Action: Key pressed <Key.shift><Key.shift><Key.shift>INTERGRAL<Key.space>UNIVERSITY<Key.space>
Screenshot: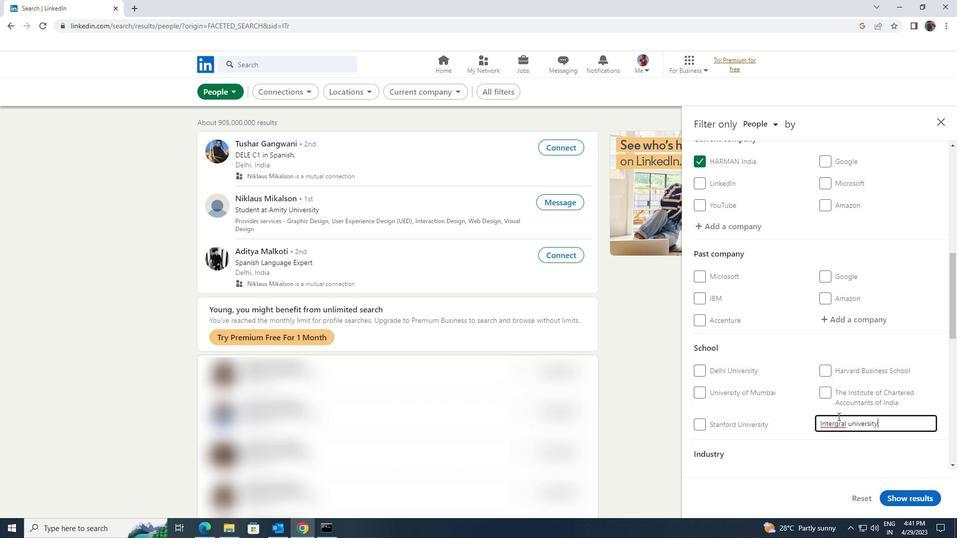 
Action: Mouse scrolled (838, 416) with delta (0, 0)
Screenshot: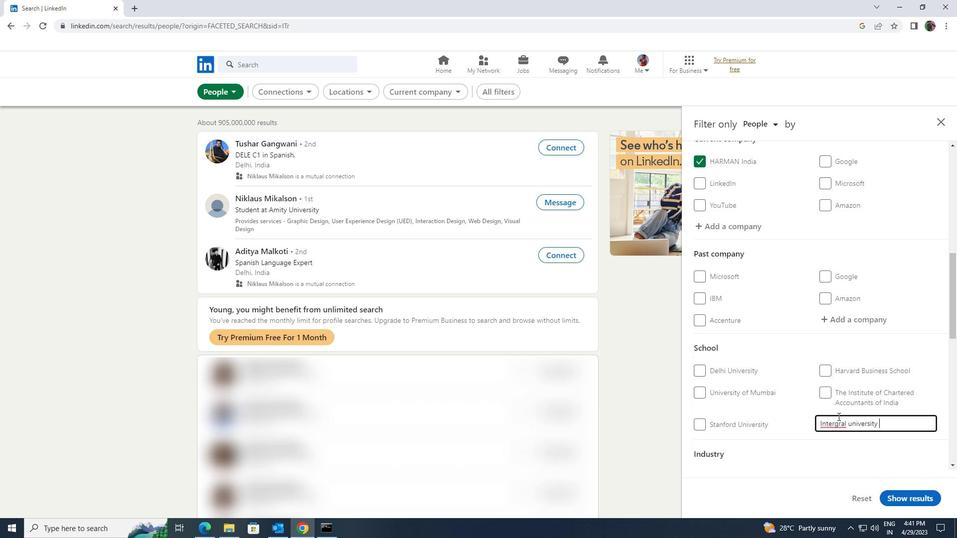 
Action: Mouse scrolled (838, 416) with delta (0, 0)
Screenshot: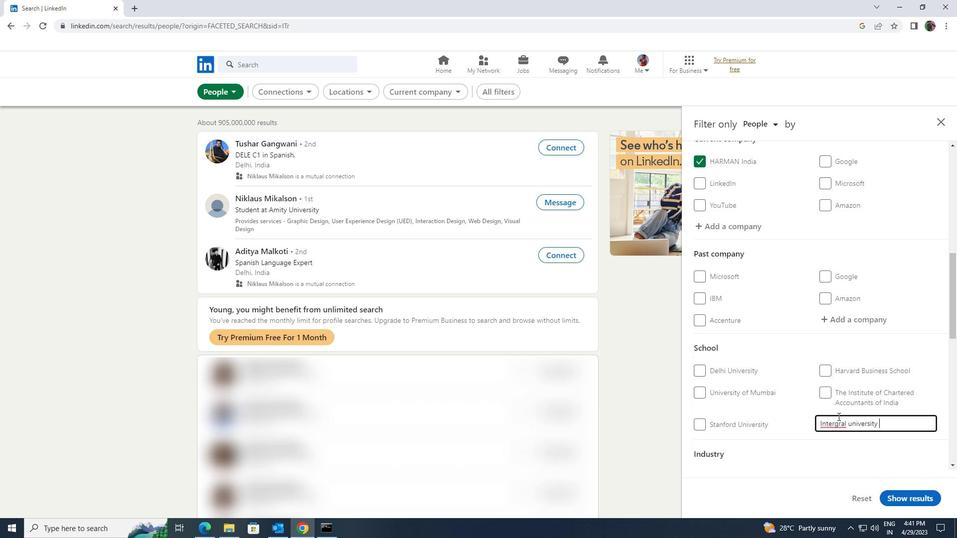
Action: Mouse scrolled (838, 416) with delta (0, 0)
Screenshot: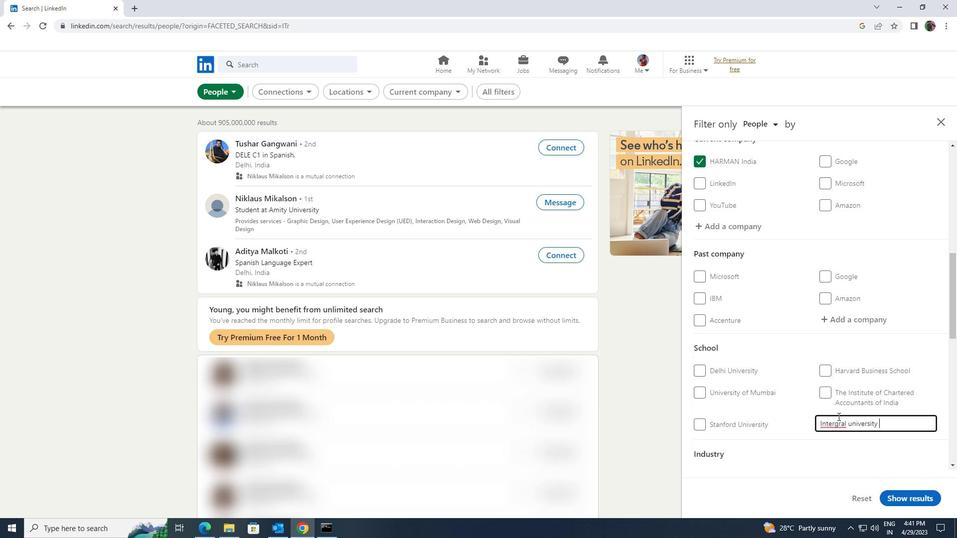 
Action: Mouse moved to (847, 391)
Screenshot: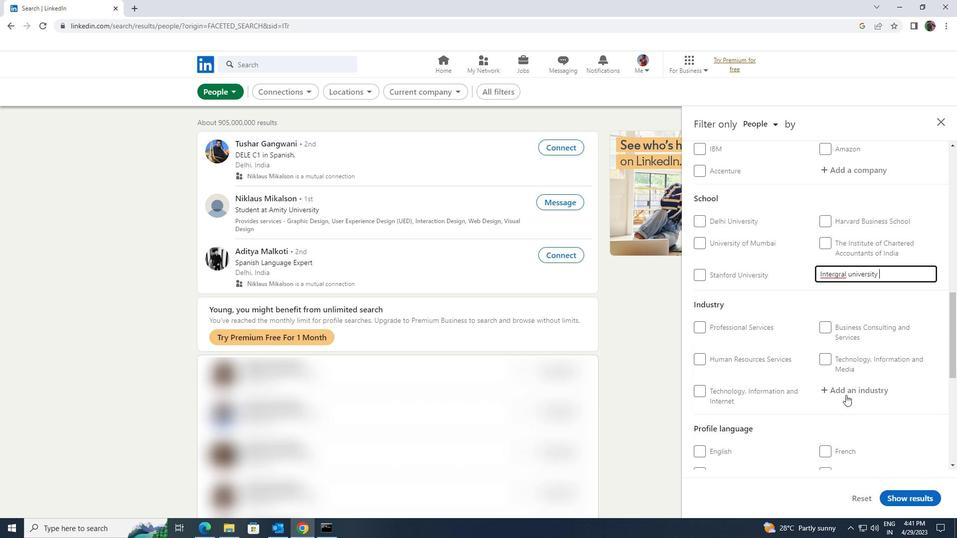
Action: Mouse pressed left at (847, 391)
Screenshot: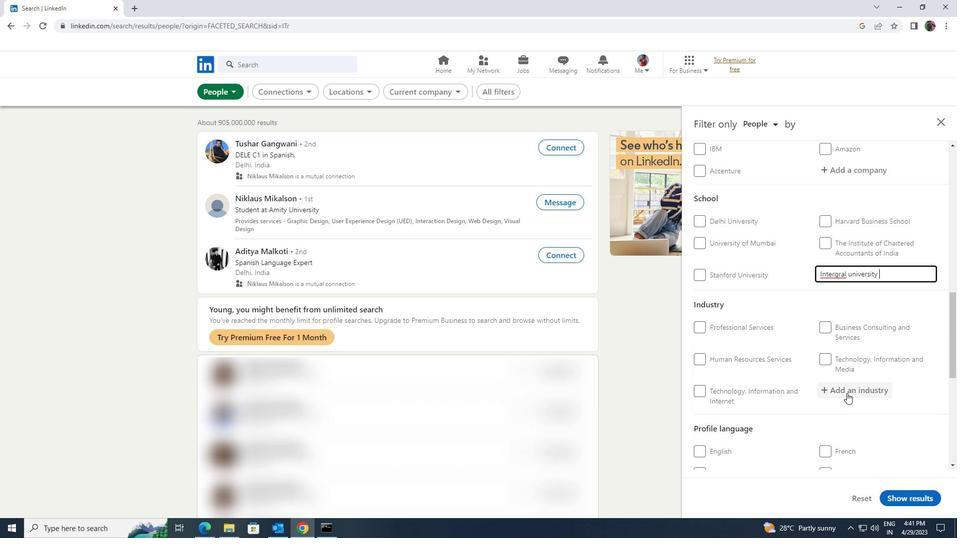 
Action: Key pressed <Key.shift><Key.shift><Key.shift>ANIMATION
Screenshot: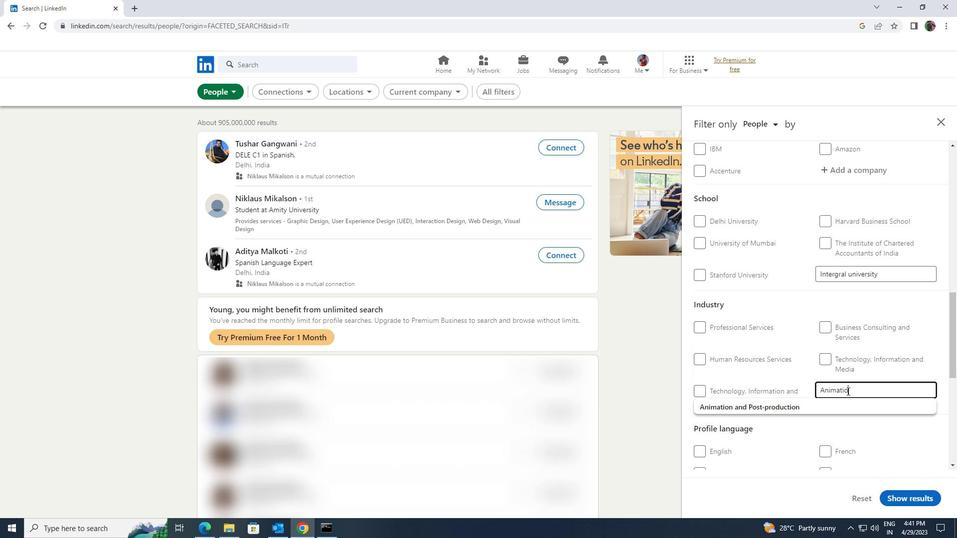 
Action: Mouse moved to (840, 401)
Screenshot: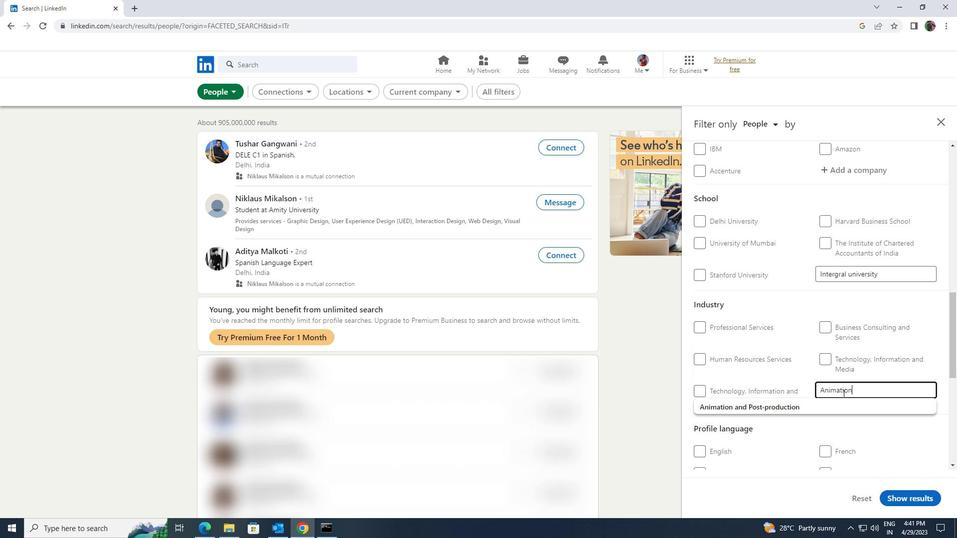 
Action: Mouse pressed left at (840, 401)
Screenshot: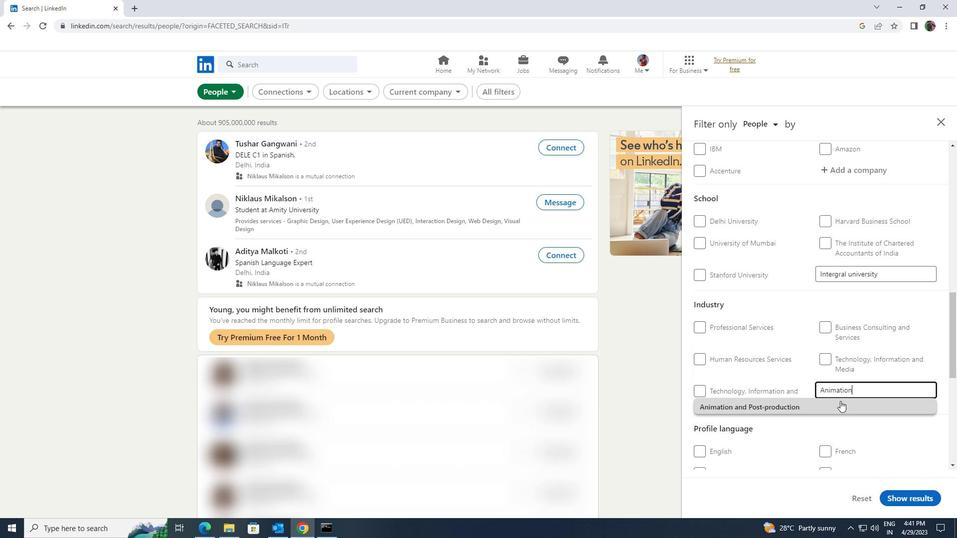
Action: Mouse scrolled (840, 400) with delta (0, 0)
Screenshot: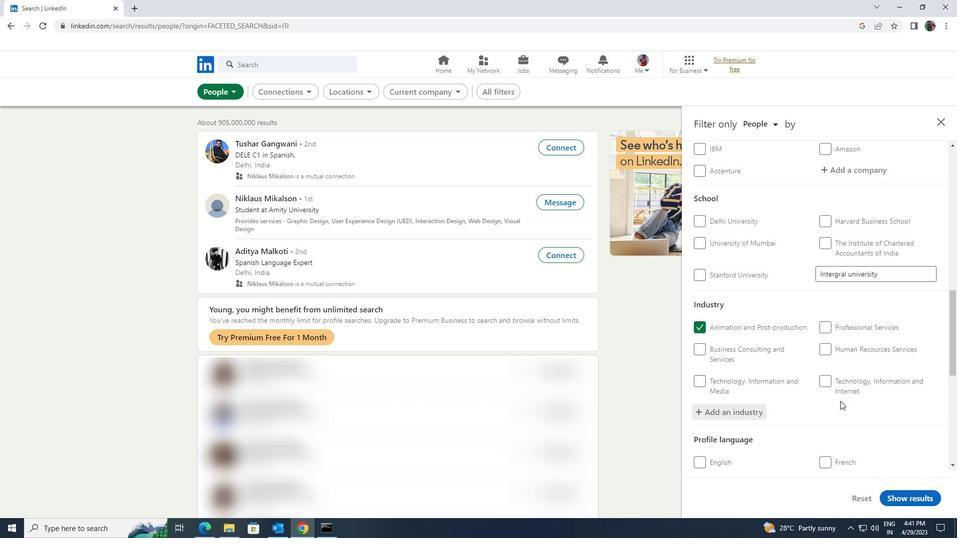 
Action: Mouse scrolled (840, 400) with delta (0, 0)
Screenshot: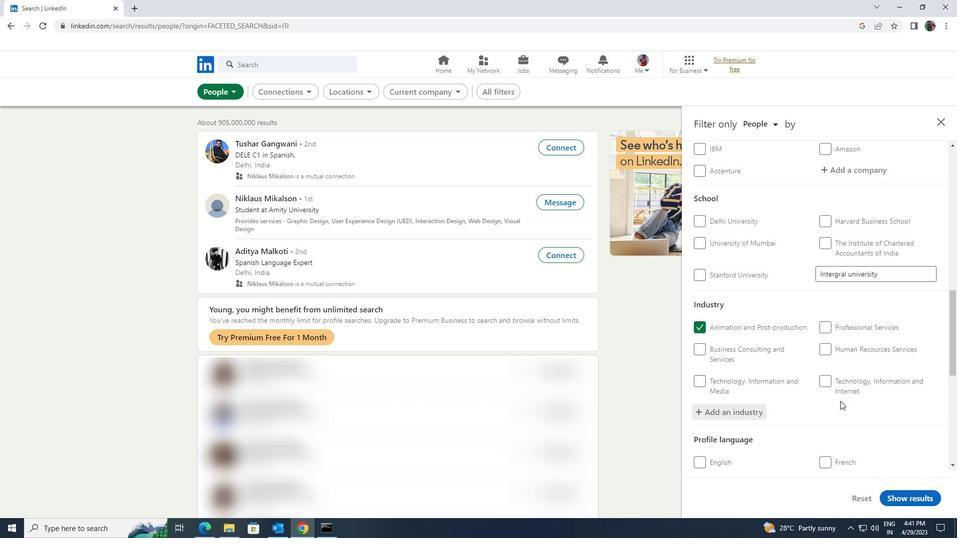 
Action: Mouse scrolled (840, 400) with delta (0, 0)
Screenshot: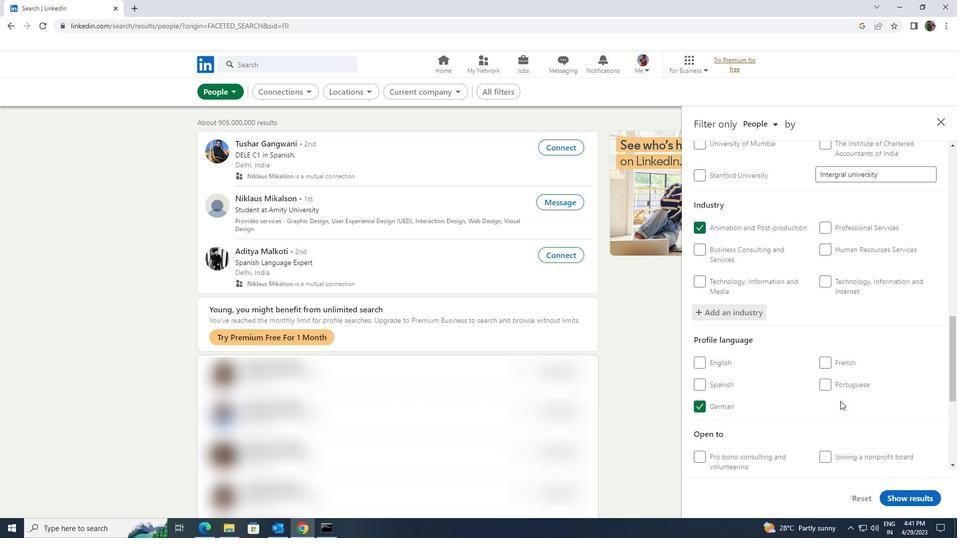 
Action: Mouse scrolled (840, 400) with delta (0, 0)
Screenshot: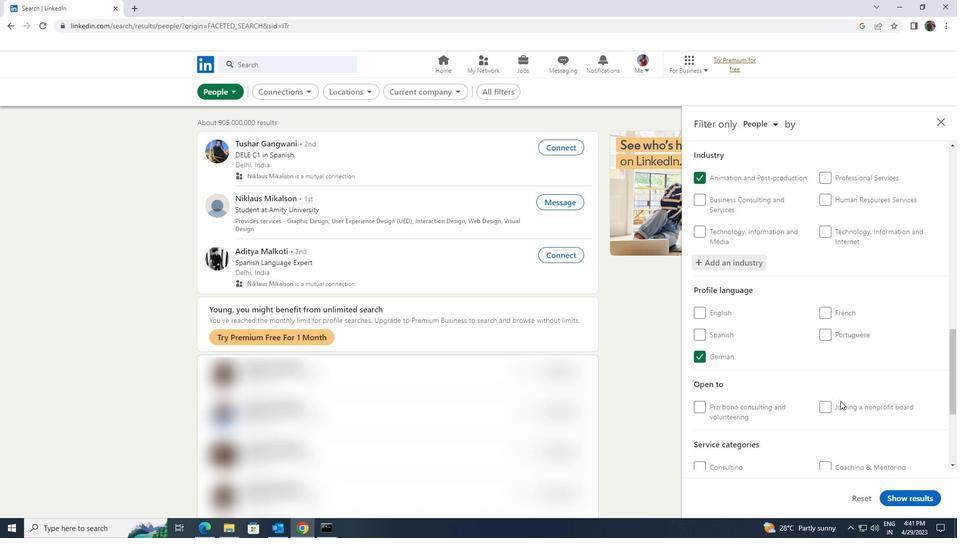 
Action: Mouse scrolled (840, 400) with delta (0, 0)
Screenshot: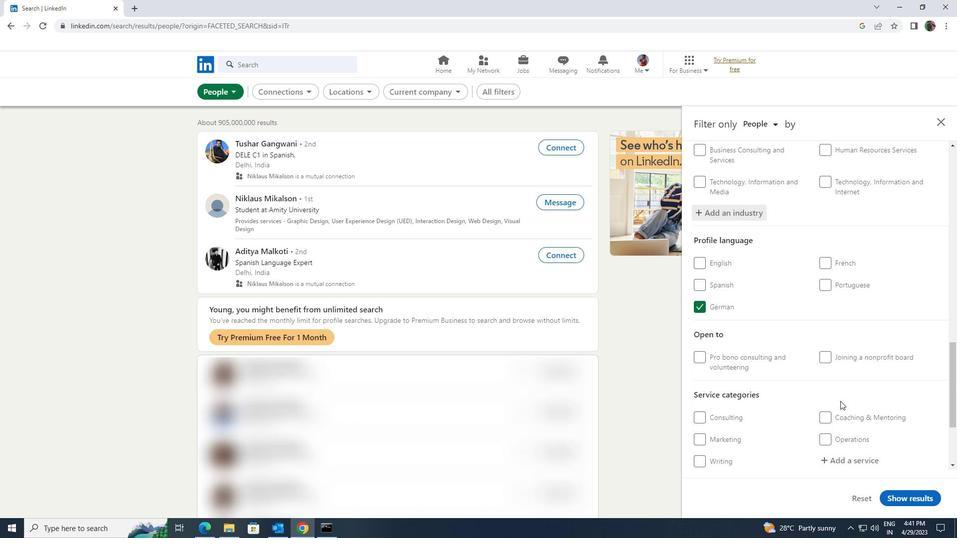 
Action: Mouse moved to (837, 407)
Screenshot: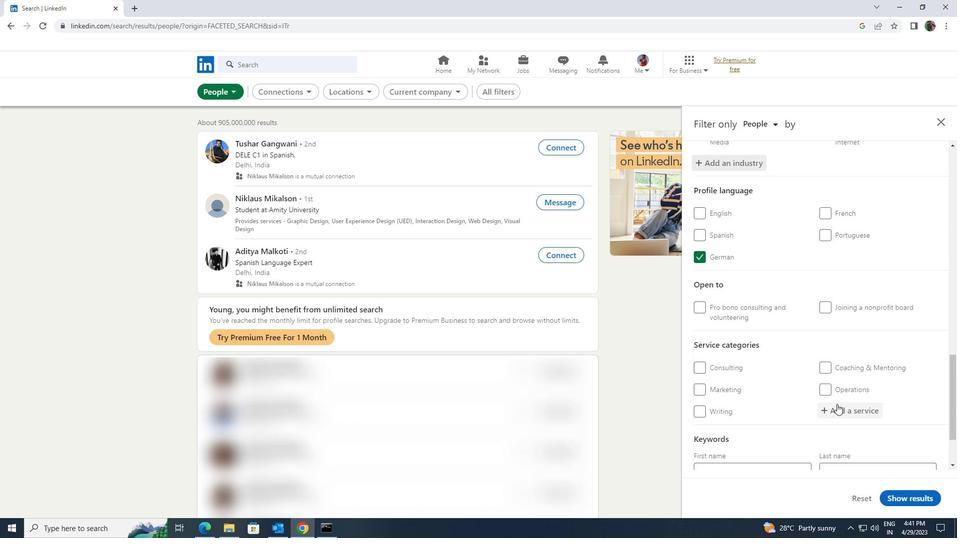 
Action: Mouse pressed left at (837, 407)
Screenshot: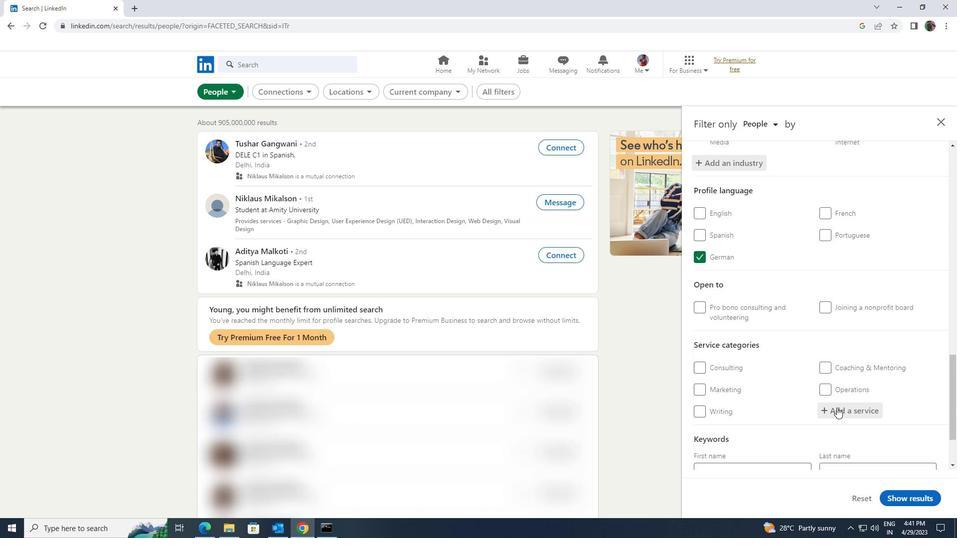 
Action: Key pressed <Key.shift>DATE<Key.space><Key.shift>E
Screenshot: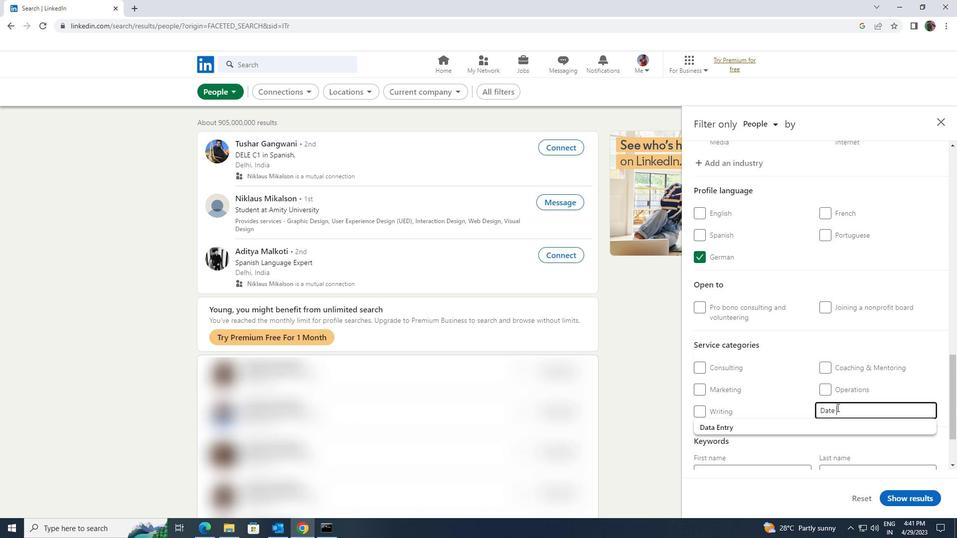 
Action: Mouse moved to (820, 422)
Screenshot: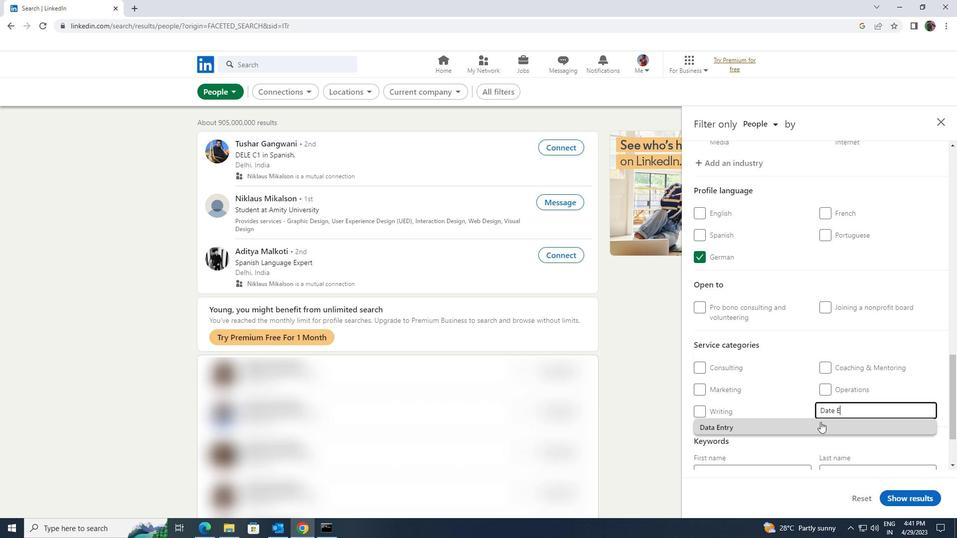 
Action: Mouse pressed left at (820, 422)
Screenshot: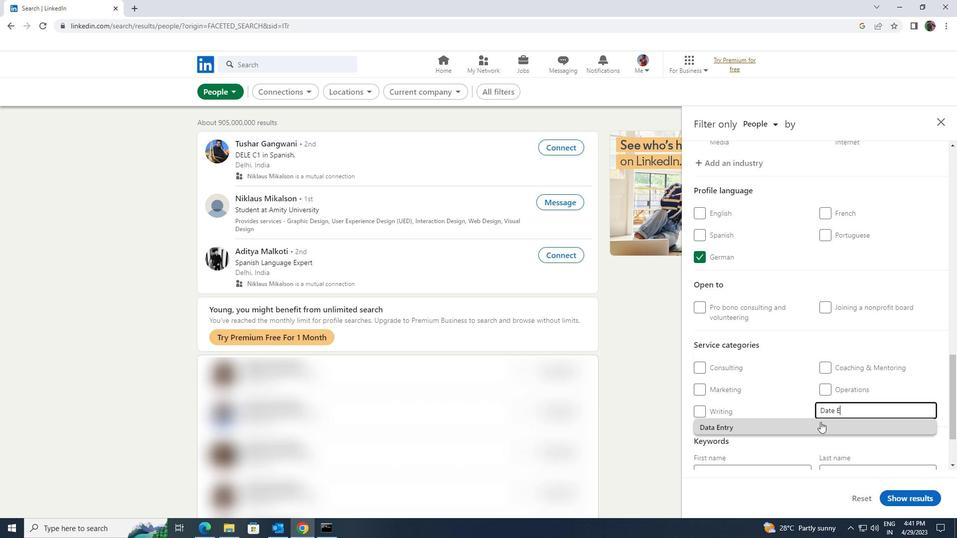 
Action: Mouse scrolled (820, 422) with delta (0, 0)
Screenshot: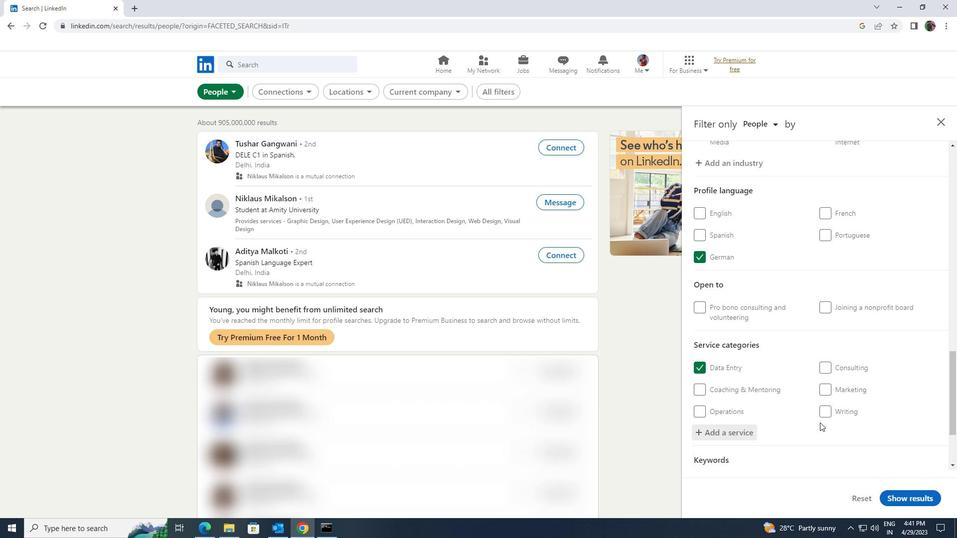
Action: Mouse scrolled (820, 422) with delta (0, 0)
Screenshot: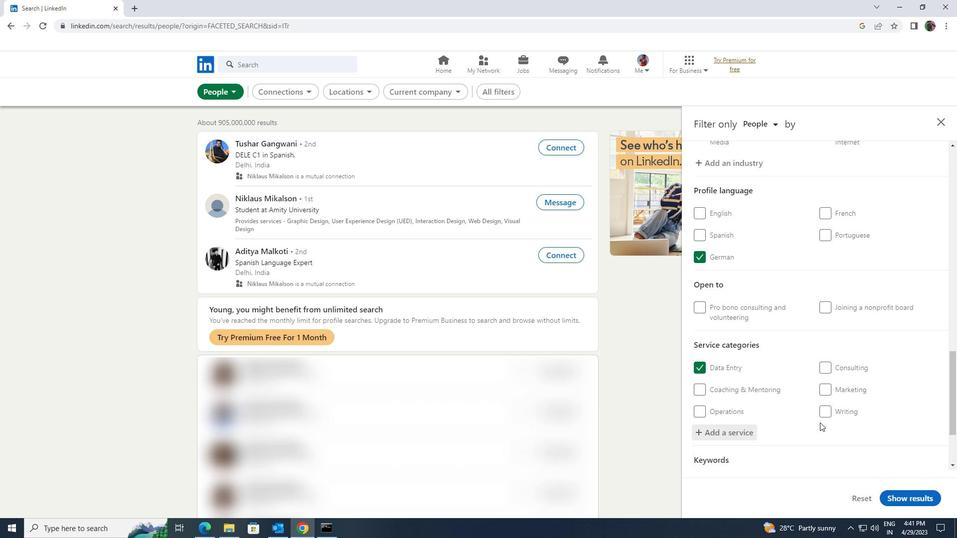 
Action: Mouse moved to (803, 425)
Screenshot: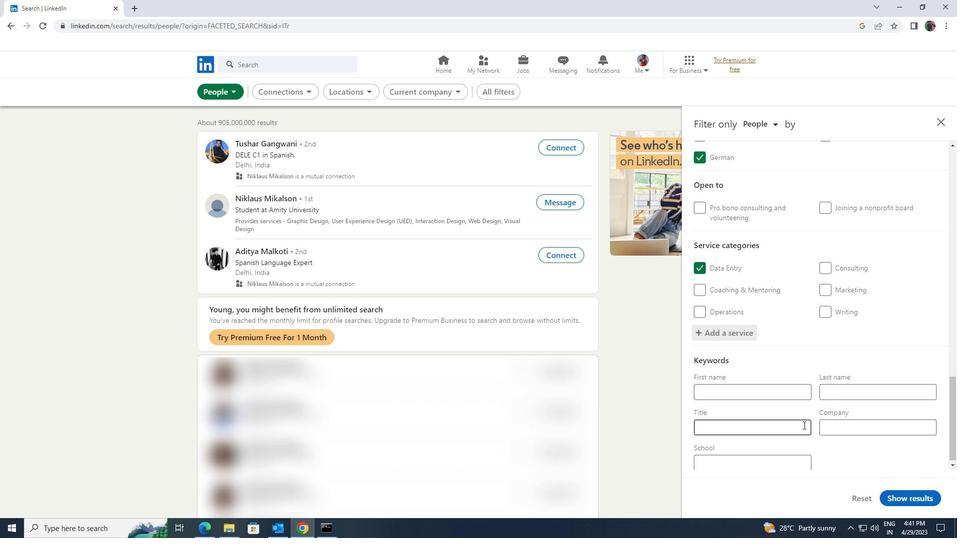 
Action: Mouse pressed left at (803, 425)
Screenshot: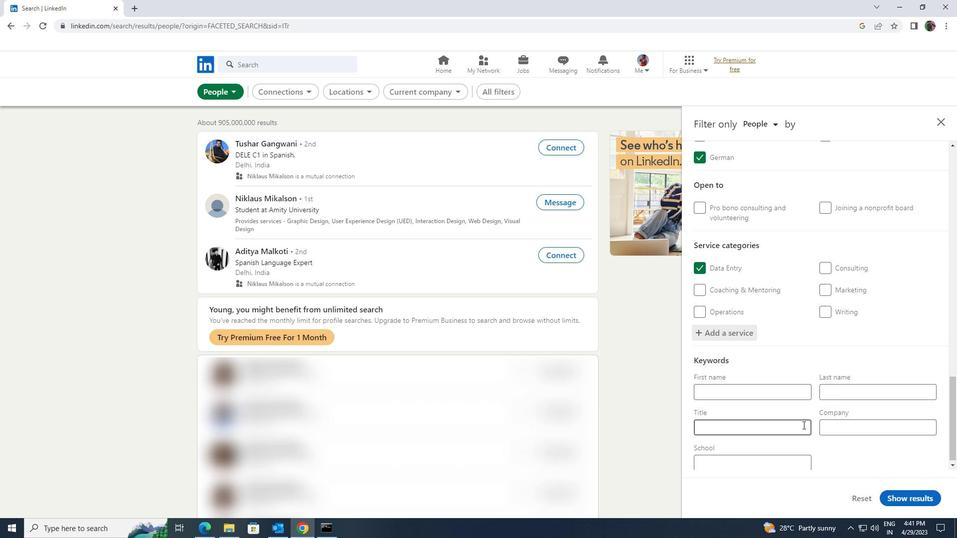 
Action: Mouse moved to (802, 425)
Screenshot: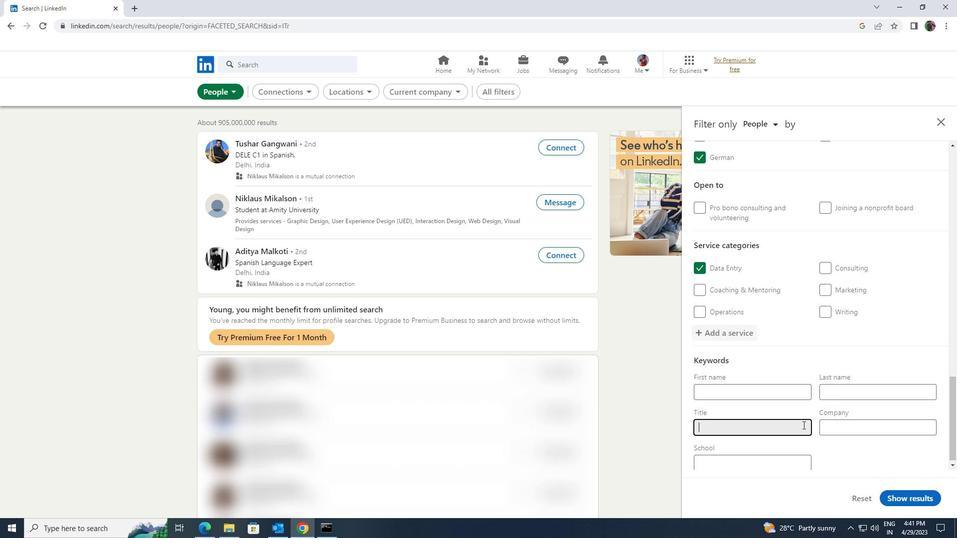 
Action: Key pressed <Key.shift><Key.shift>CHIEF<Key.space><Key.shift>ENGINEER
Screenshot: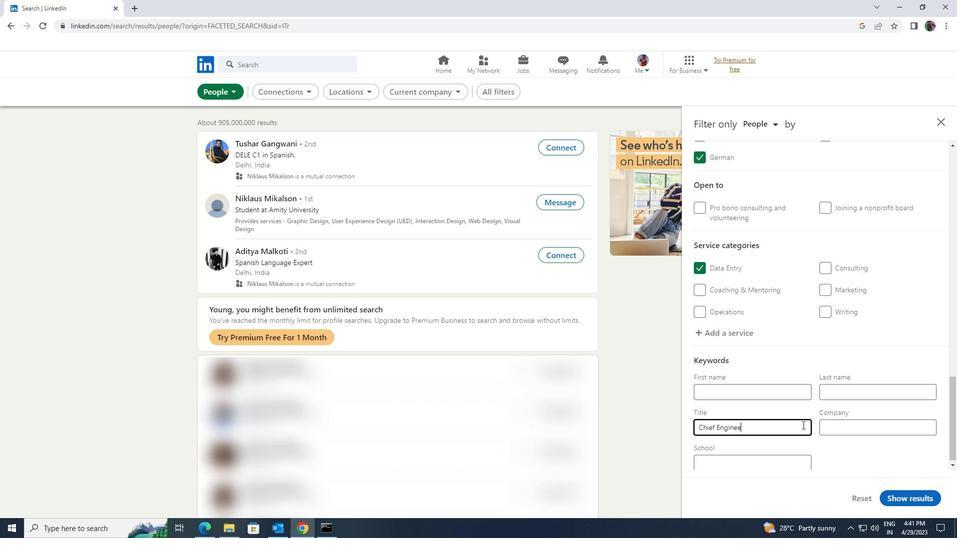 
Action: Mouse moved to (894, 497)
Screenshot: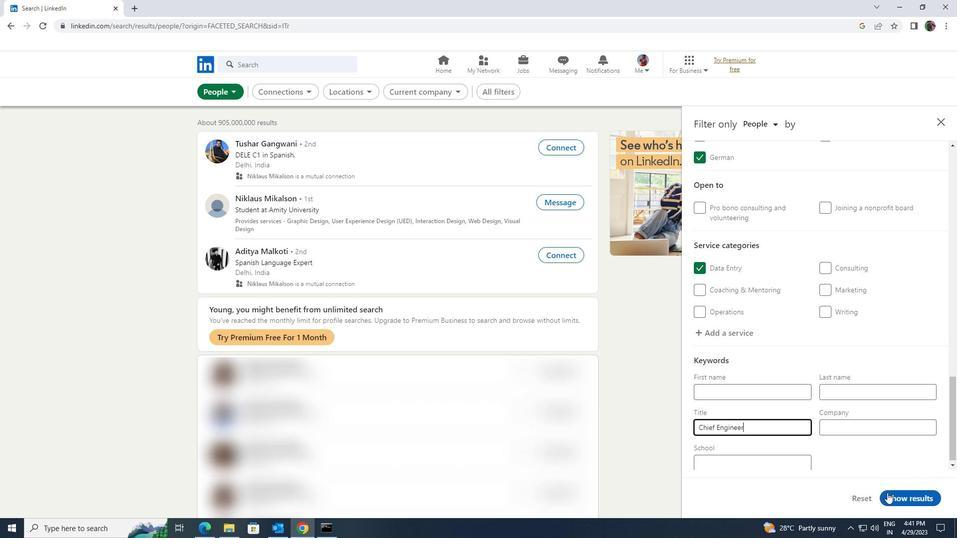
Action: Mouse pressed left at (894, 497)
Screenshot: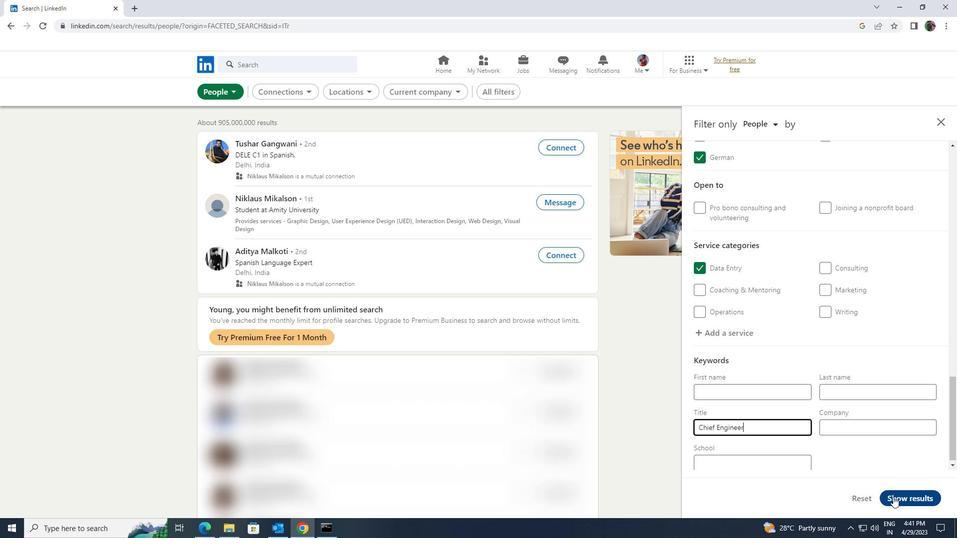 
